 Task: Look for properties with a step-free path to the guest entrance.
Action: Mouse pressed left at (1050, 153)
Screenshot: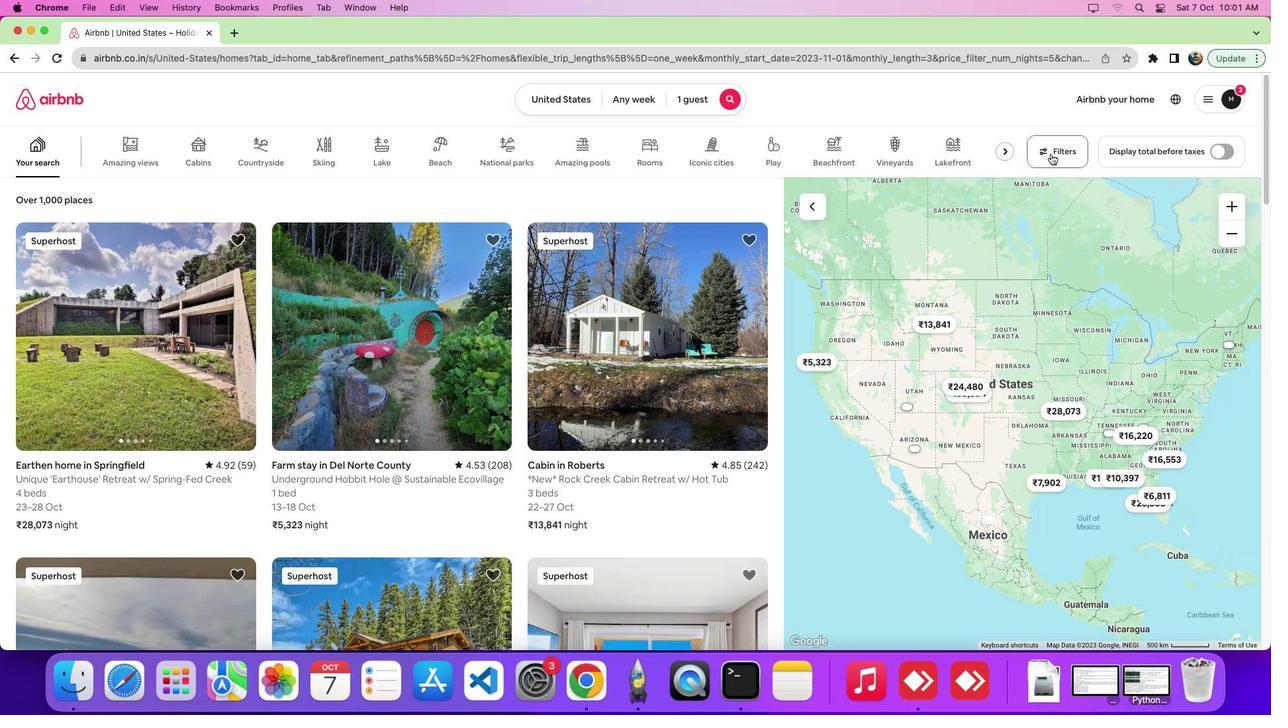 
Action: Mouse pressed left at (1050, 153)
Screenshot: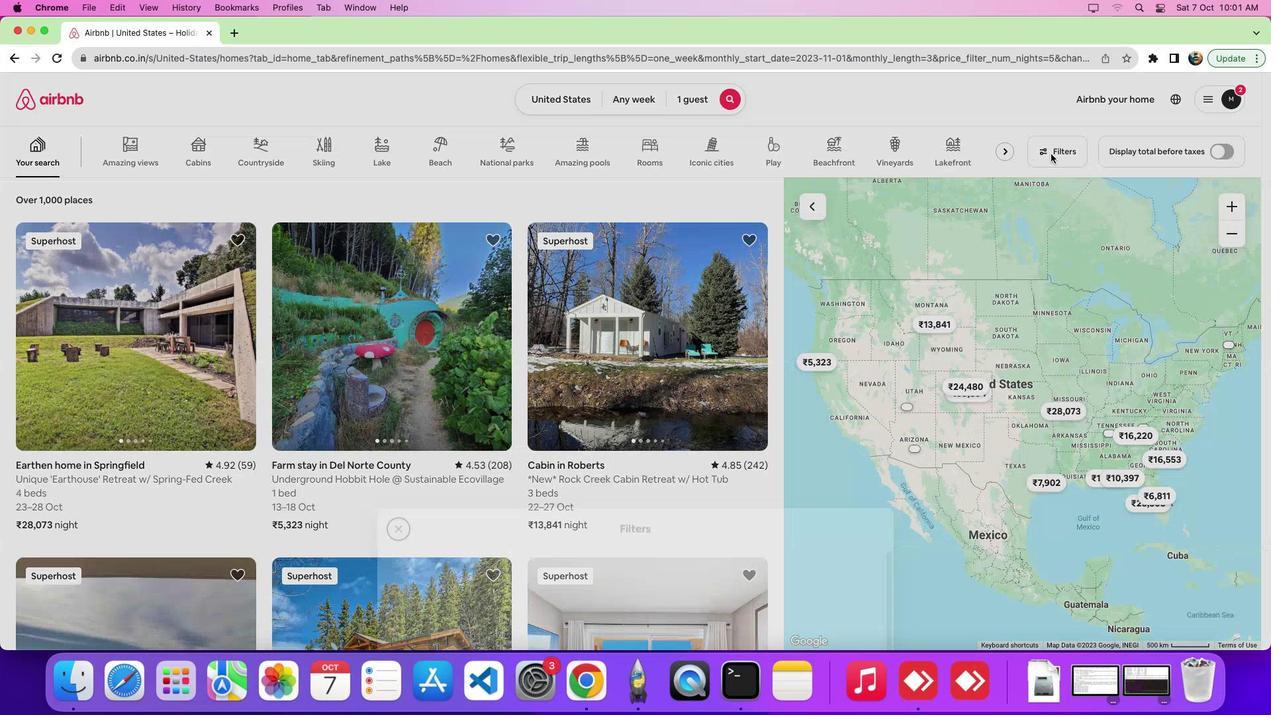 
Action: Mouse moved to (768, 241)
Screenshot: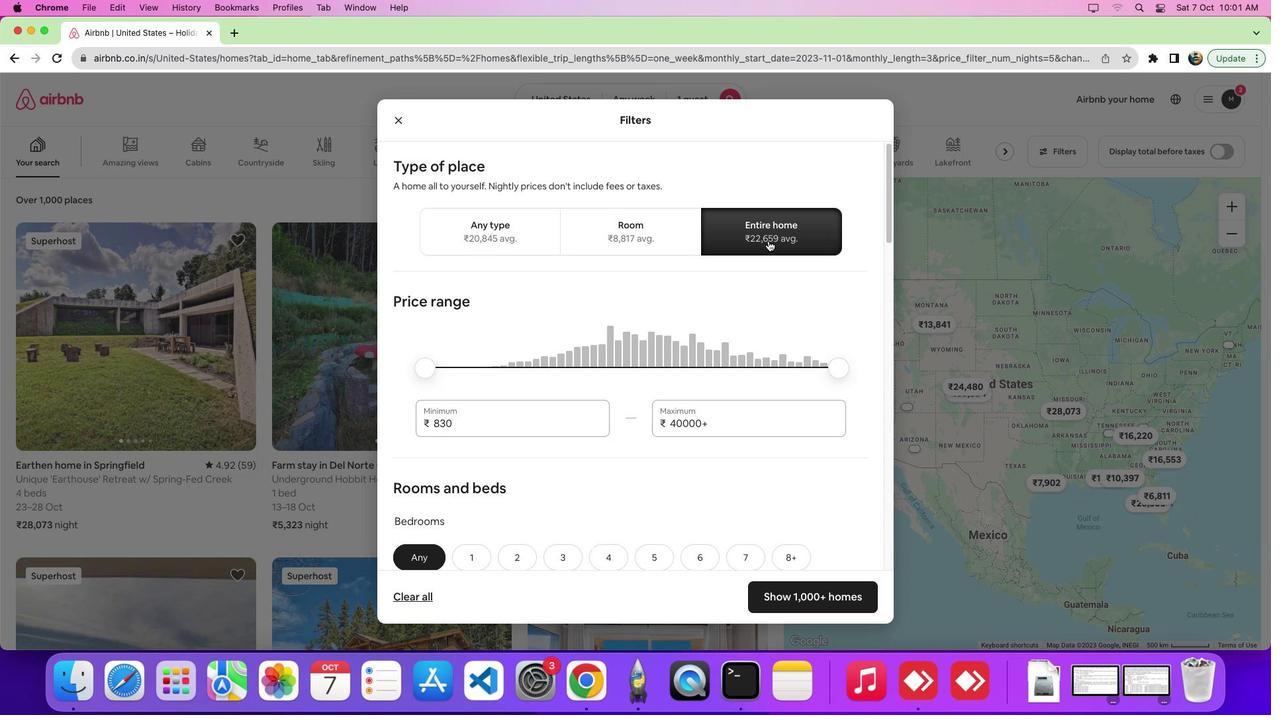 
Action: Mouse pressed left at (768, 241)
Screenshot: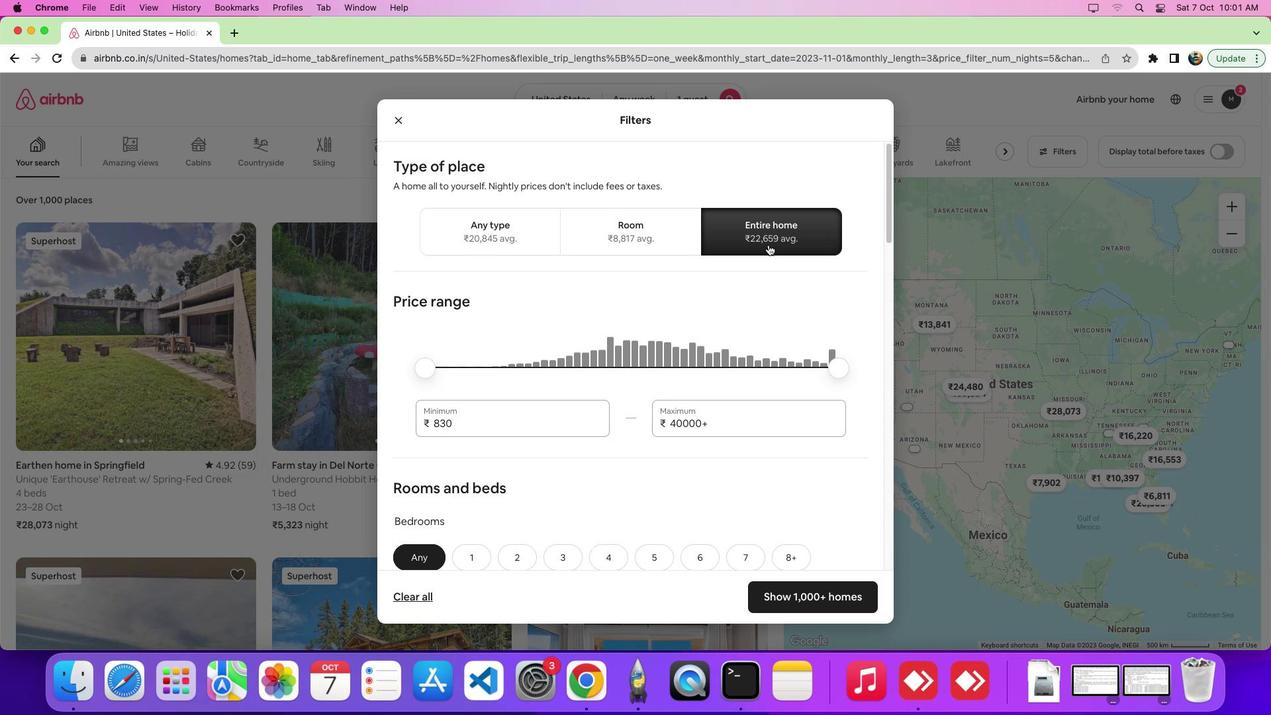 
Action: Mouse moved to (587, 446)
Screenshot: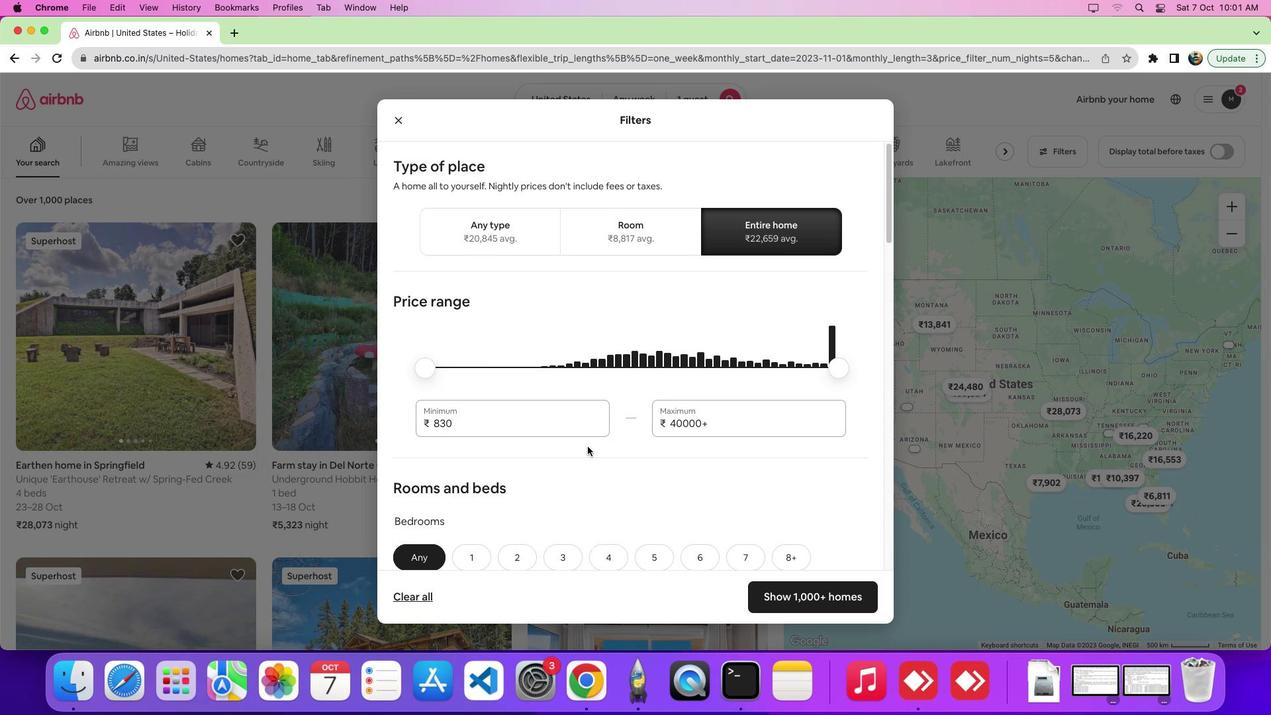 
Action: Mouse scrolled (587, 446) with delta (0, 0)
Screenshot: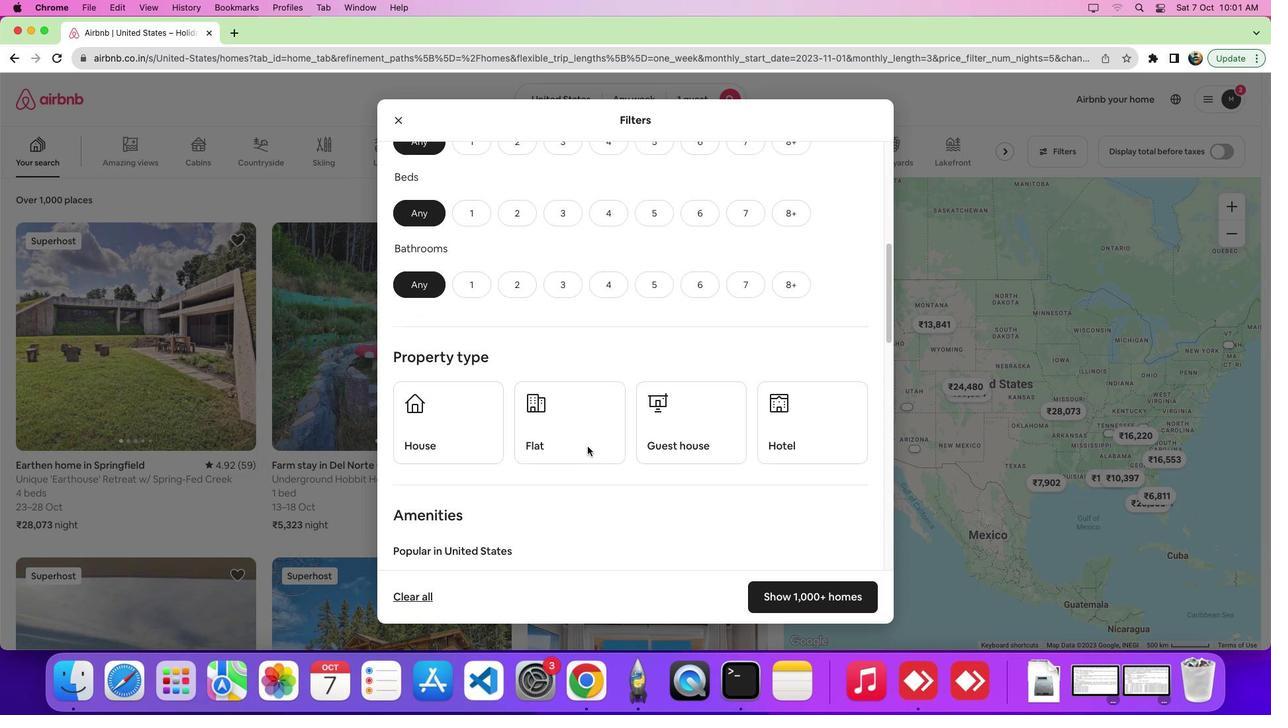 
Action: Mouse scrolled (587, 446) with delta (0, 0)
Screenshot: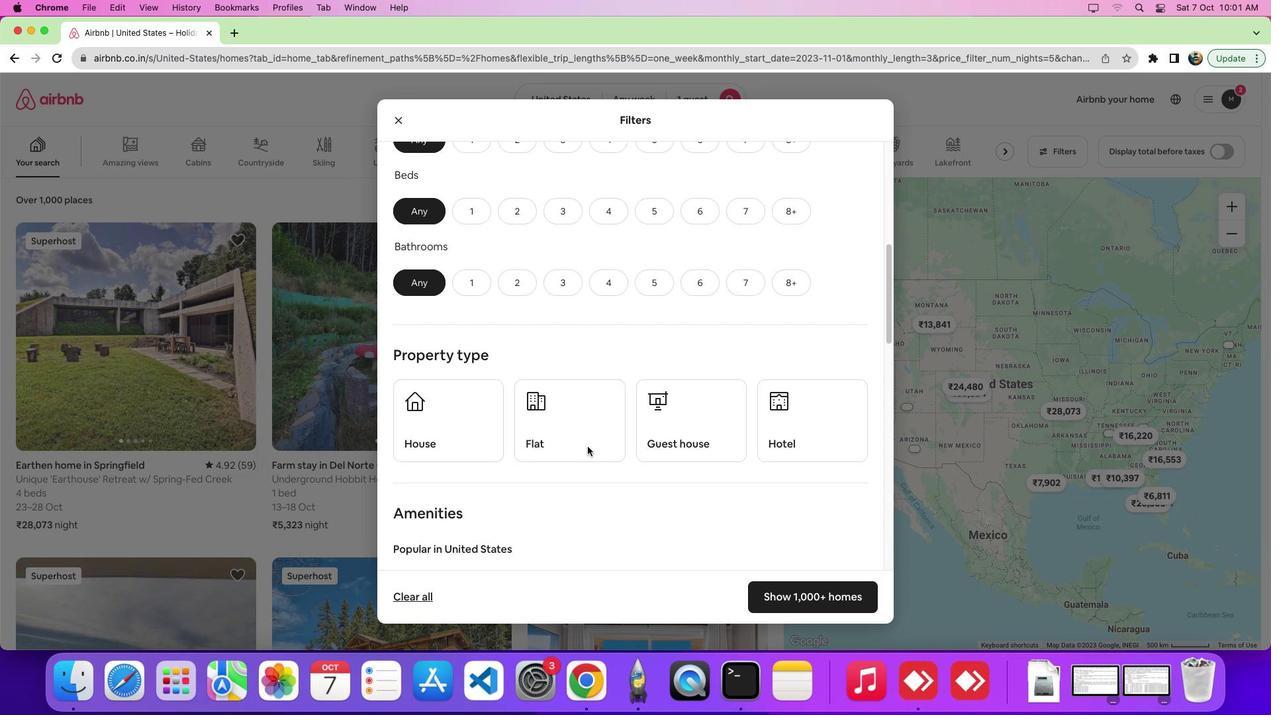 
Action: Mouse scrolled (587, 446) with delta (0, -3)
Screenshot: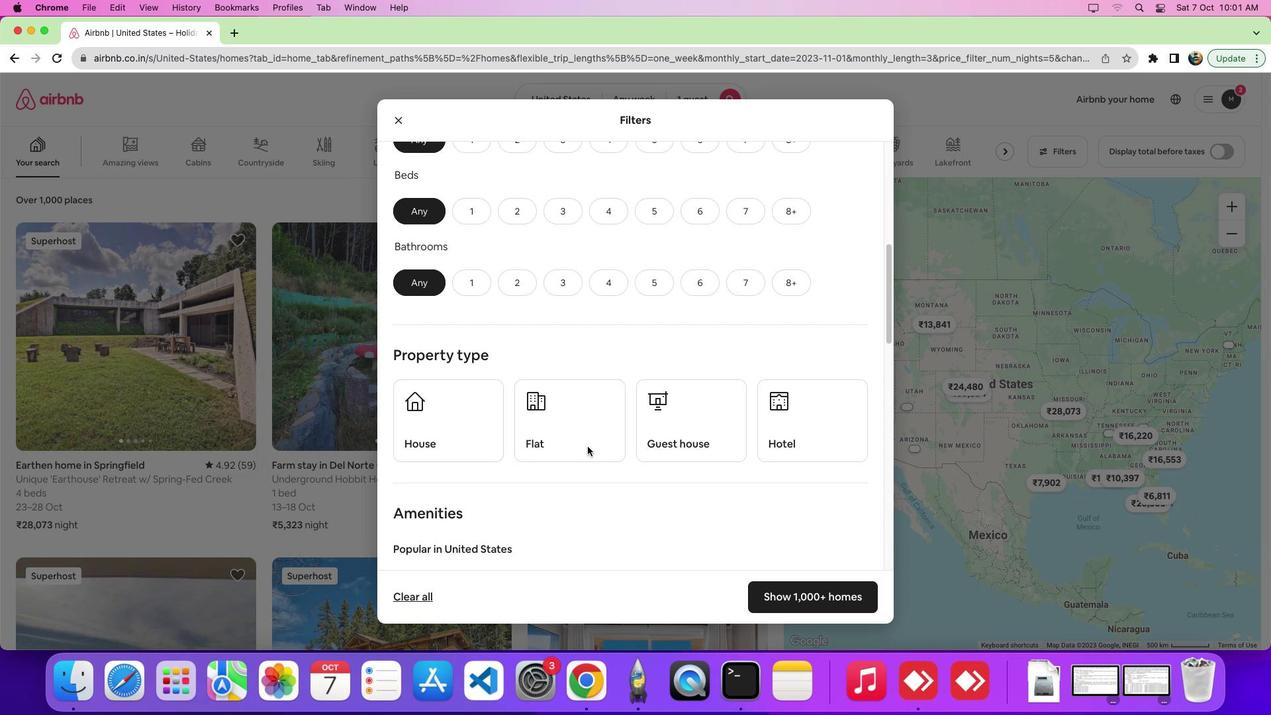 
Action: Mouse scrolled (587, 446) with delta (0, -5)
Screenshot: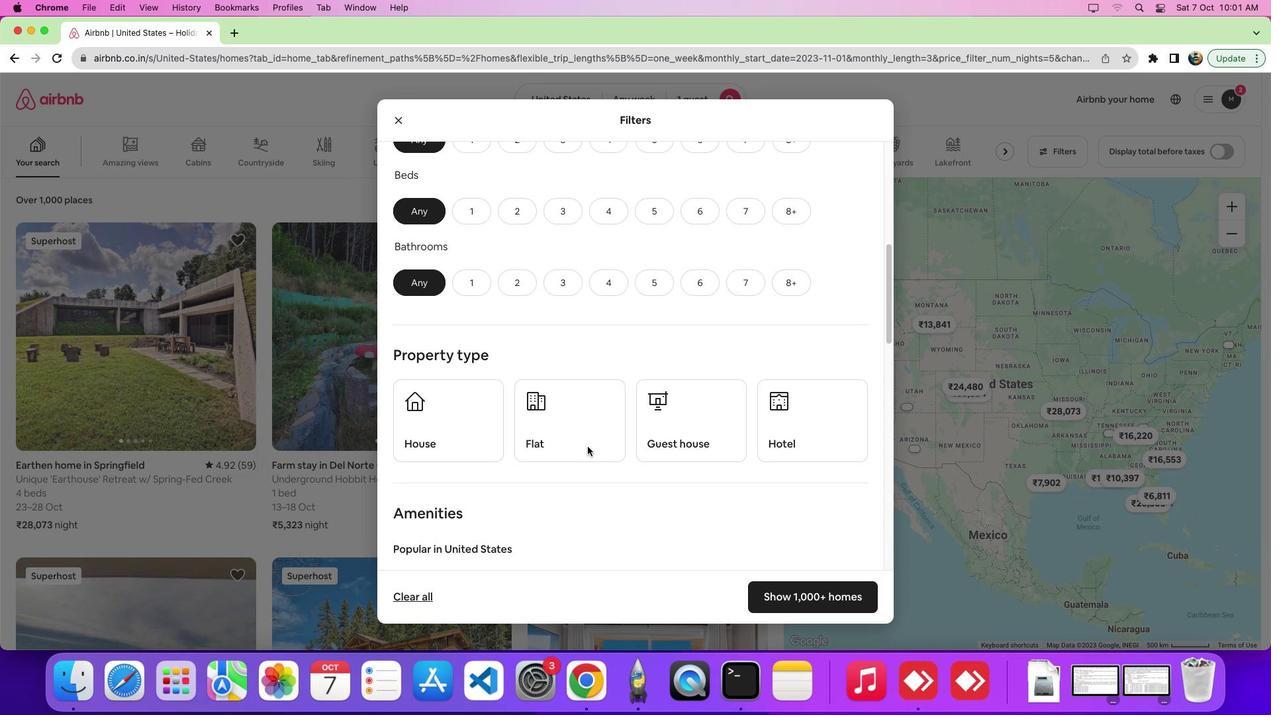
Action: Mouse scrolled (587, 446) with delta (0, 0)
Screenshot: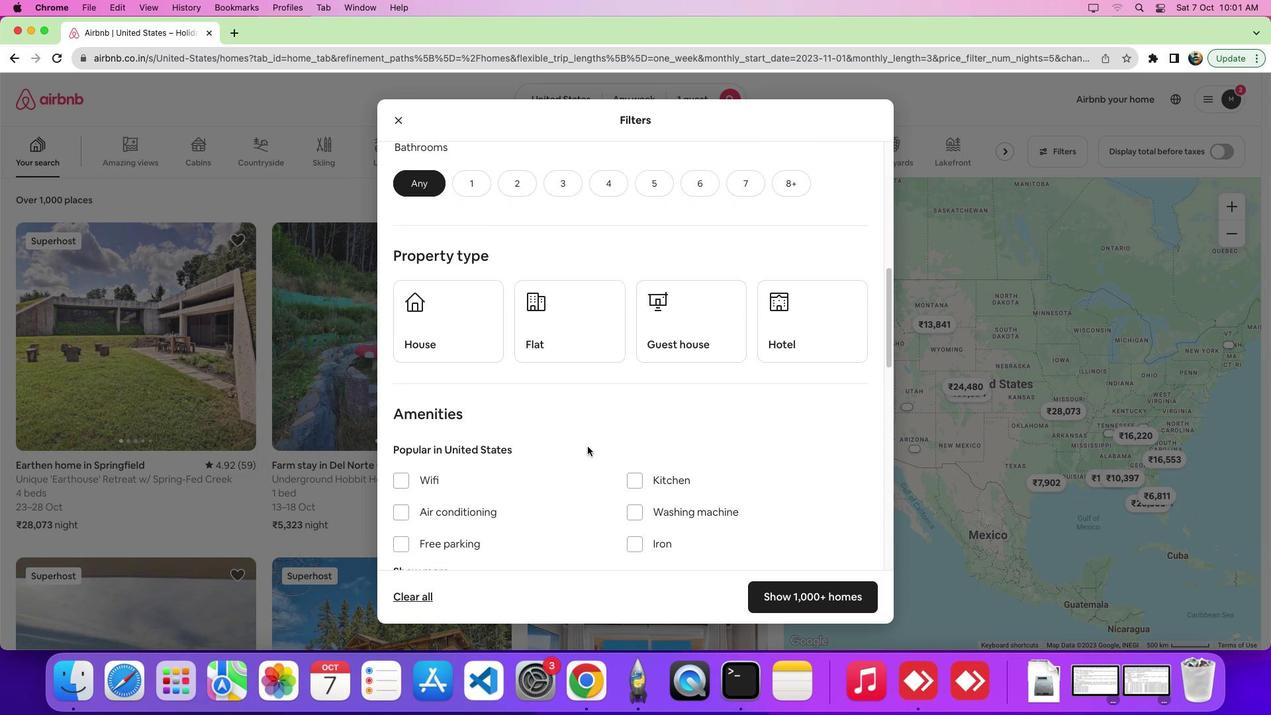 
Action: Mouse scrolled (587, 446) with delta (0, 0)
Screenshot: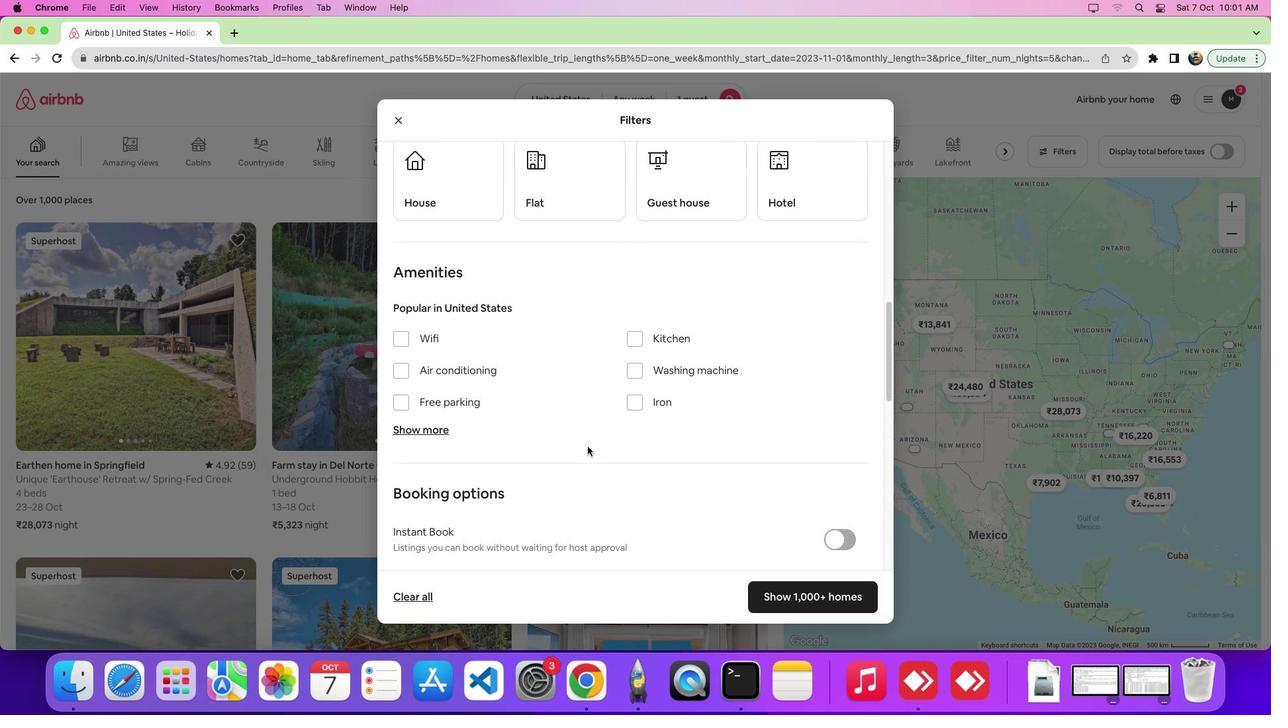 
Action: Mouse scrolled (587, 446) with delta (0, -1)
Screenshot: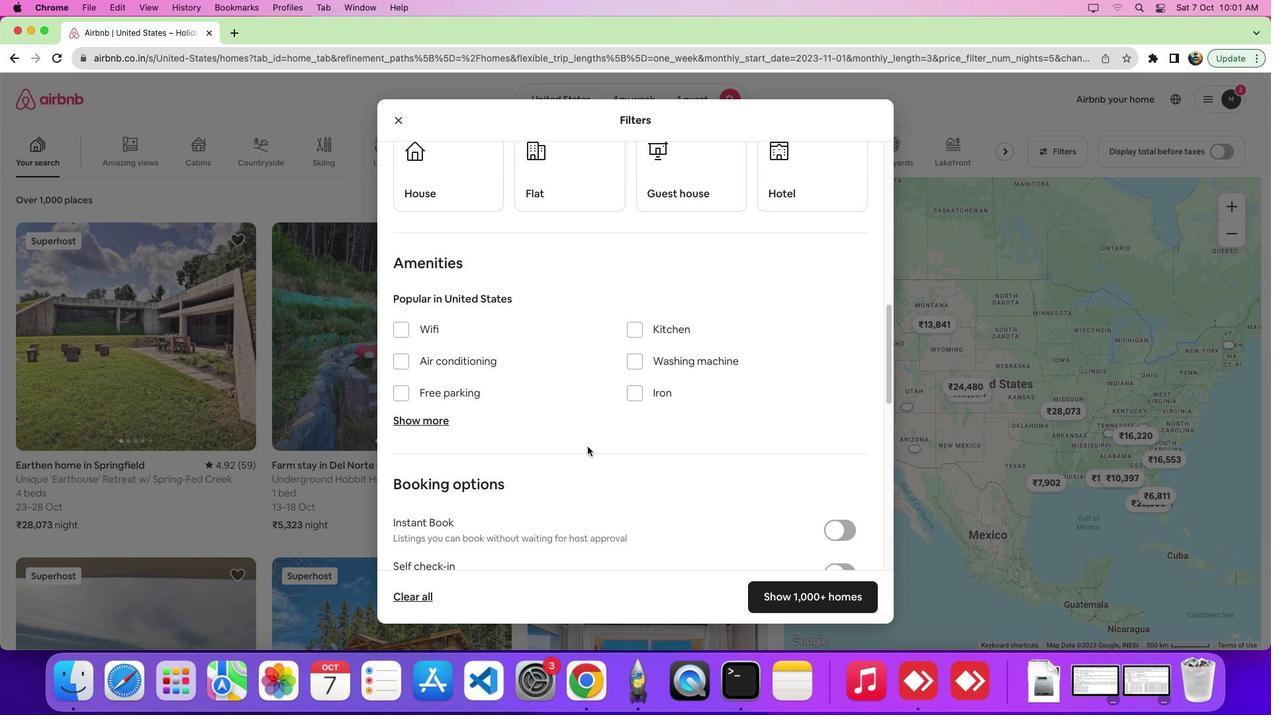 
Action: Mouse scrolled (587, 446) with delta (0, -3)
Screenshot: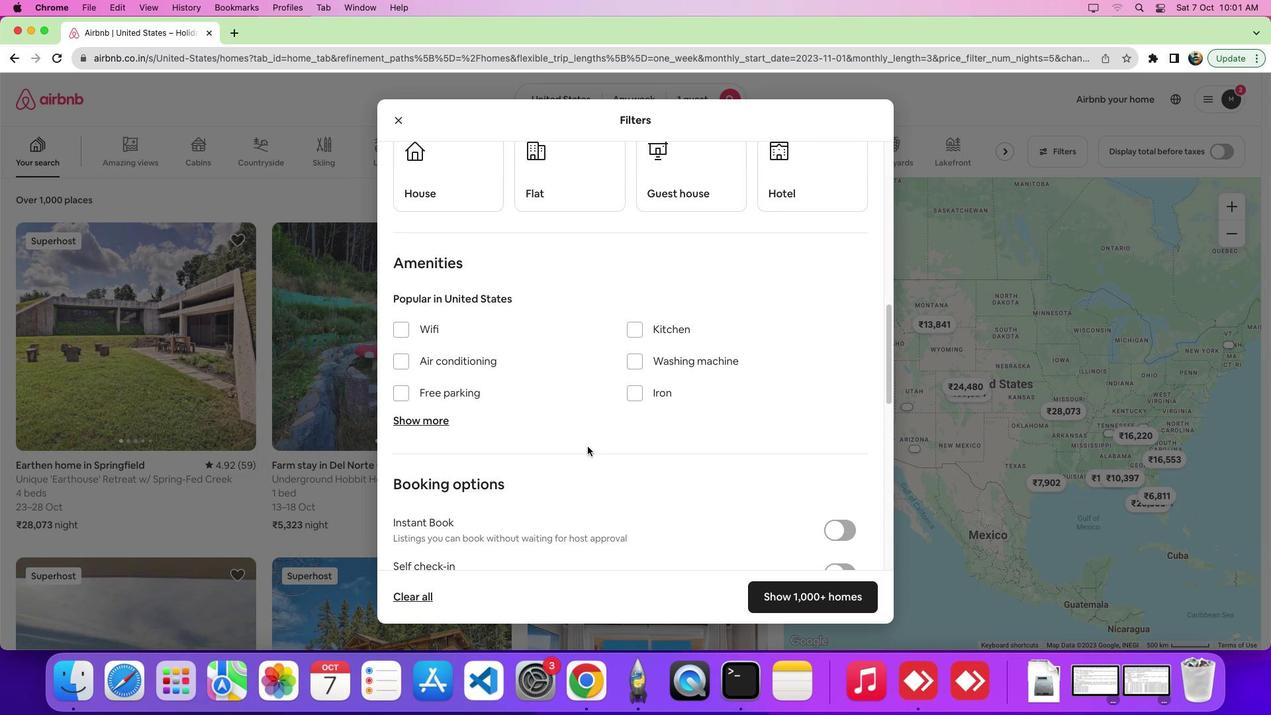 
Action: Mouse scrolled (587, 446) with delta (0, 0)
Screenshot: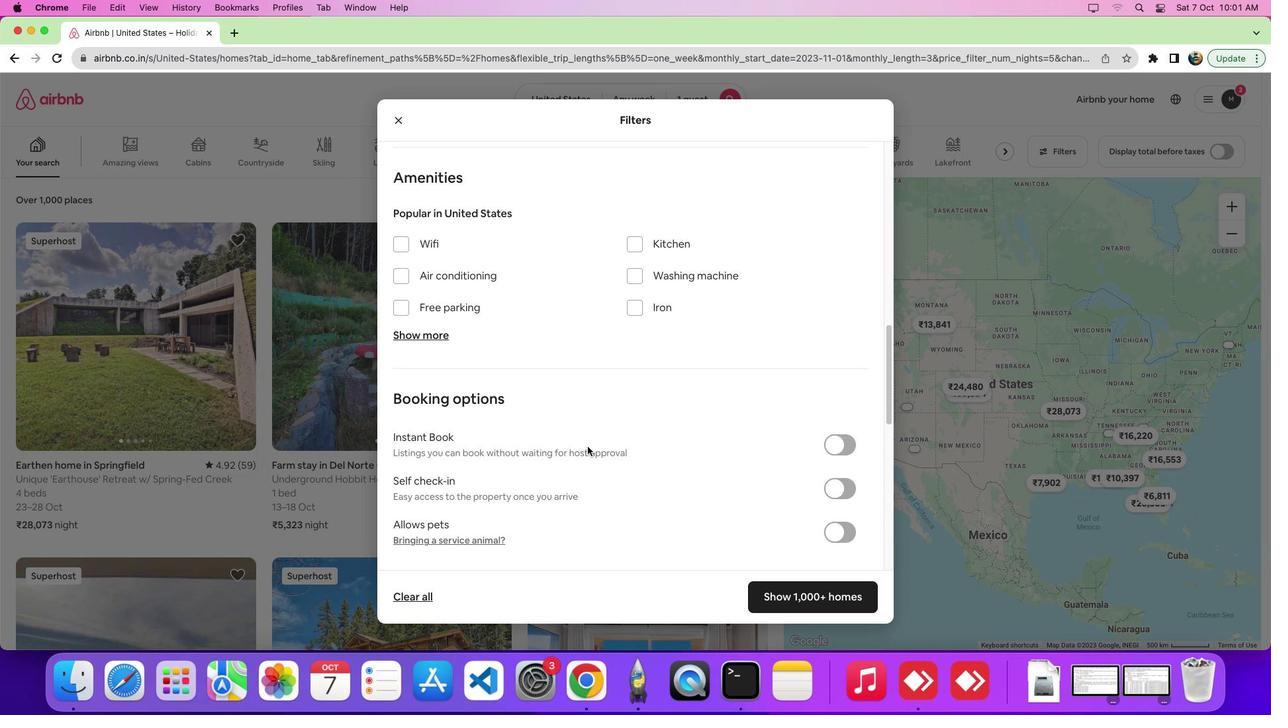 
Action: Mouse scrolled (587, 446) with delta (0, 0)
Screenshot: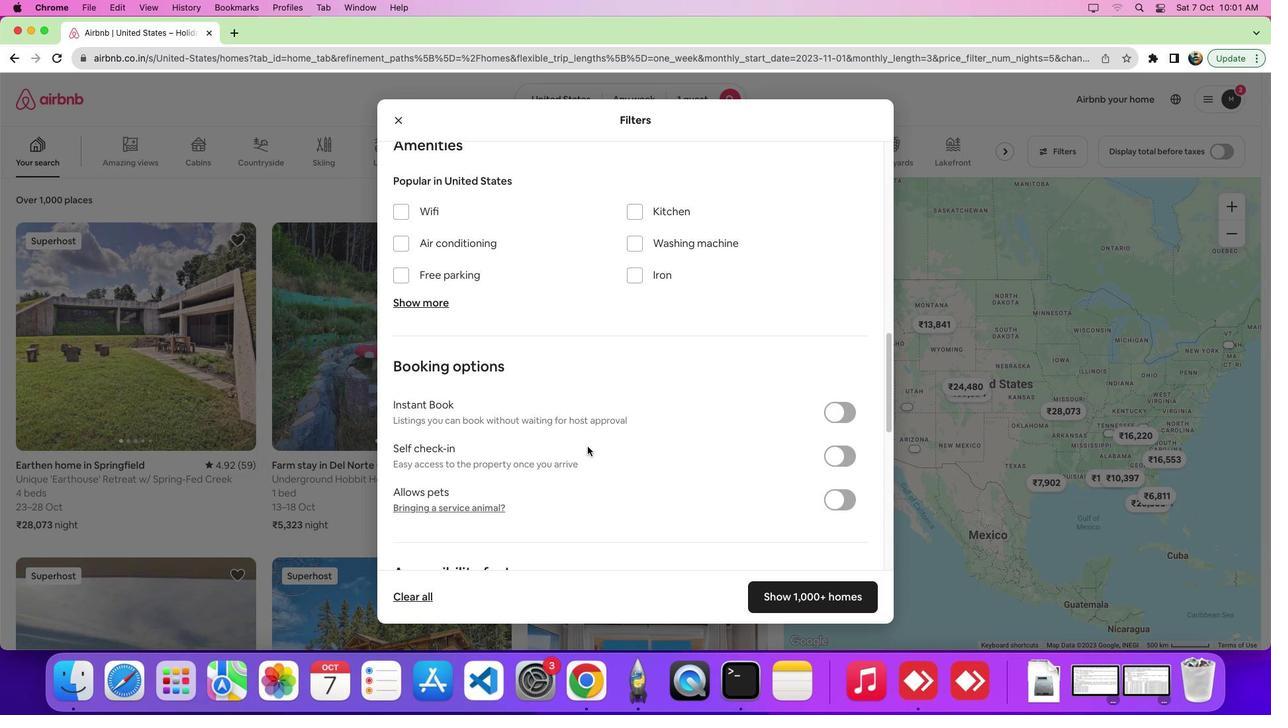 
Action: Mouse scrolled (587, 446) with delta (0, -1)
Screenshot: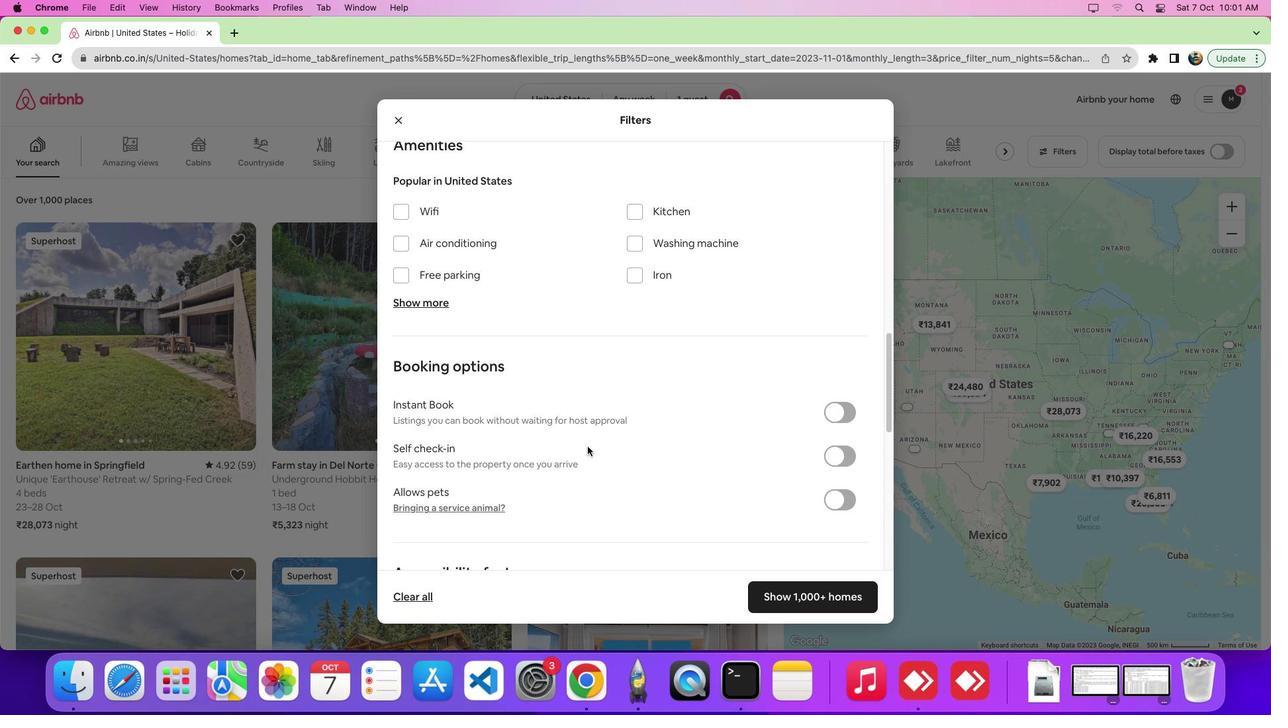 
Action: Mouse scrolled (587, 446) with delta (0, 0)
Screenshot: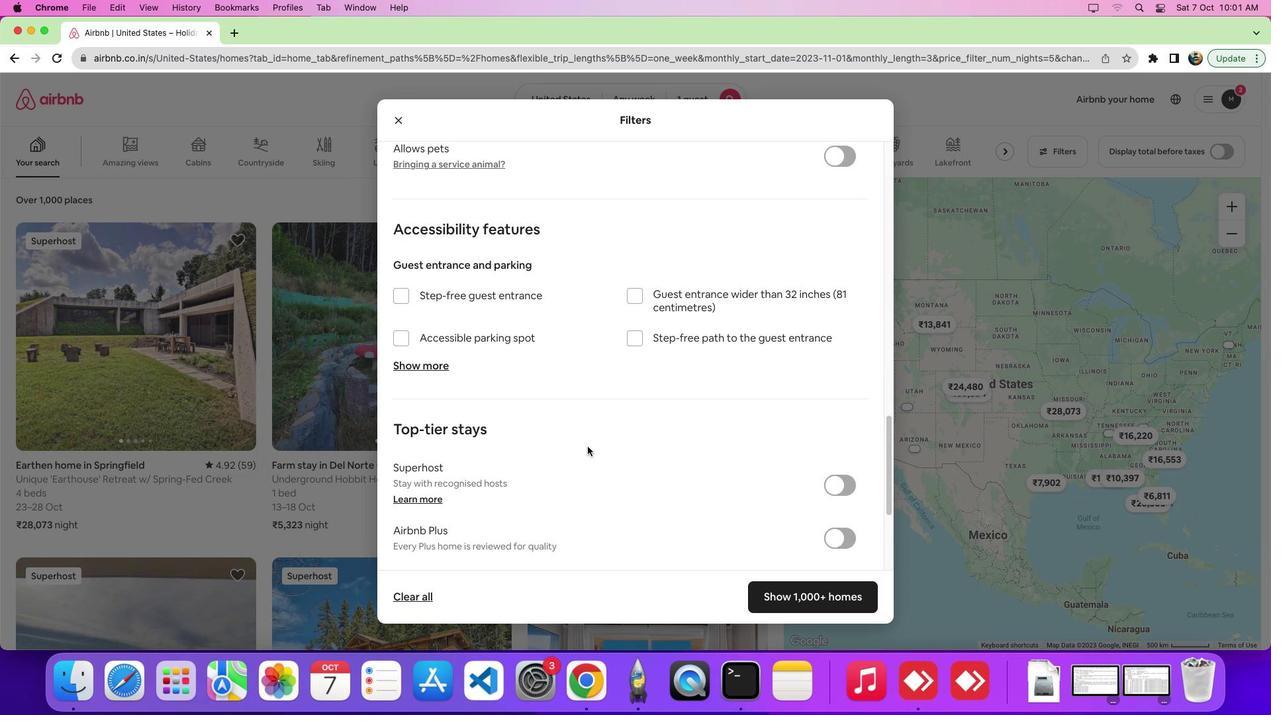 
Action: Mouse scrolled (587, 446) with delta (0, 0)
Screenshot: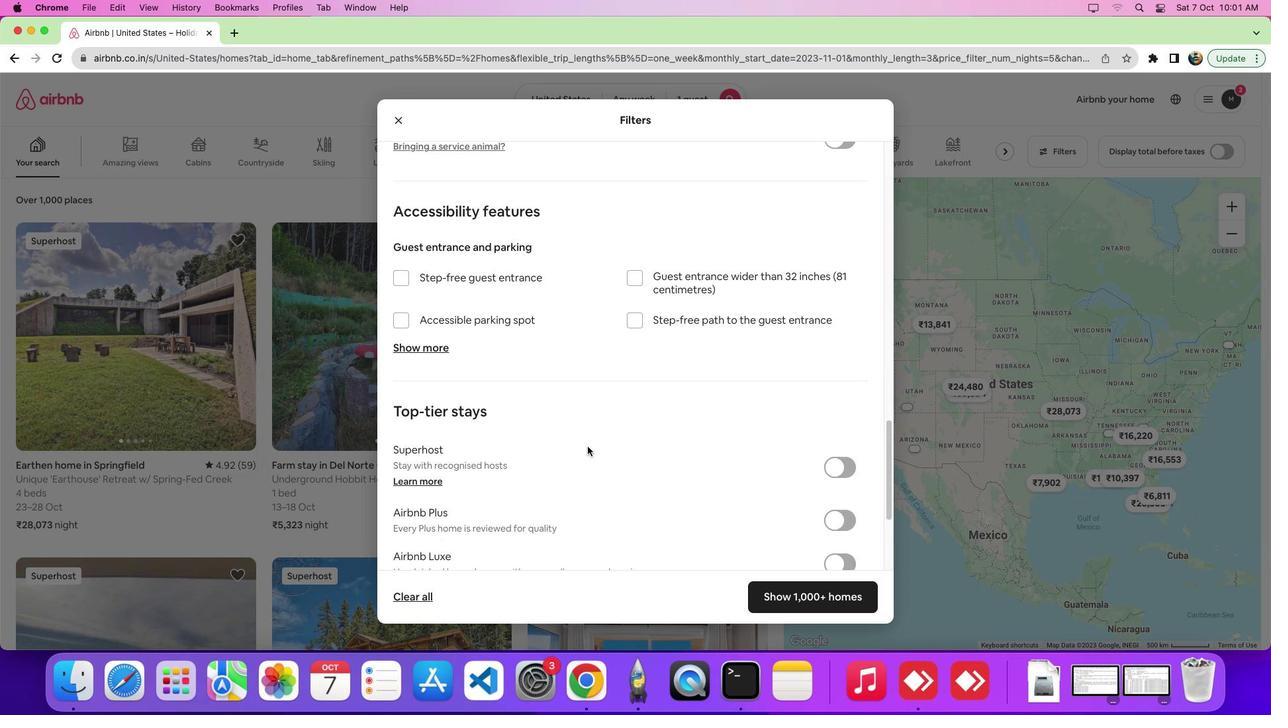 
Action: Mouse scrolled (587, 446) with delta (0, -2)
Screenshot: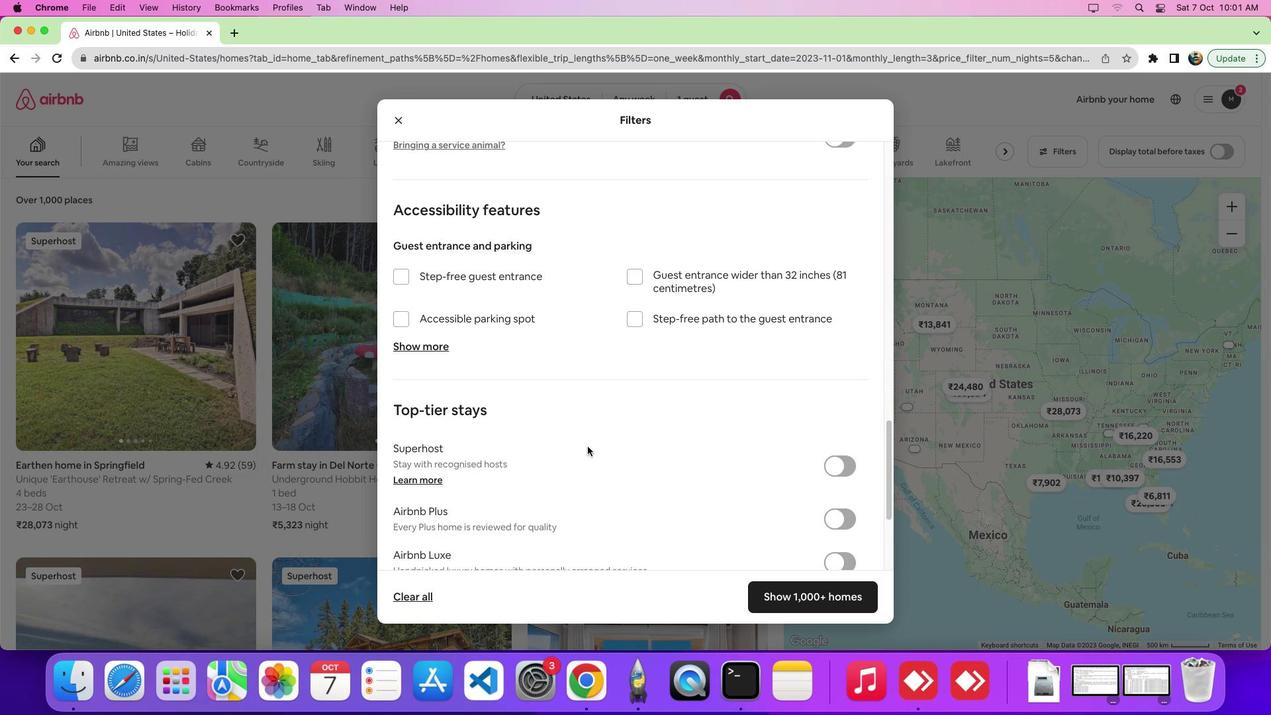 
Action: Mouse scrolled (587, 446) with delta (0, -4)
Screenshot: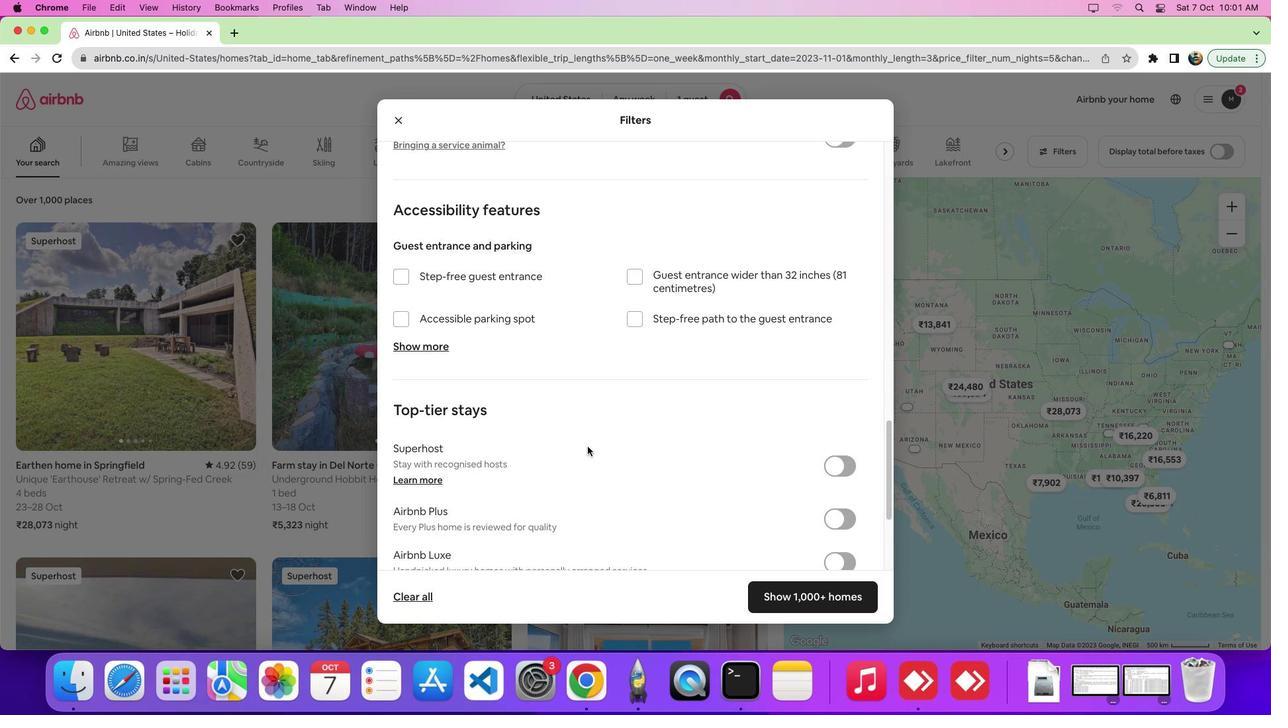 
Action: Mouse scrolled (587, 446) with delta (0, 0)
Screenshot: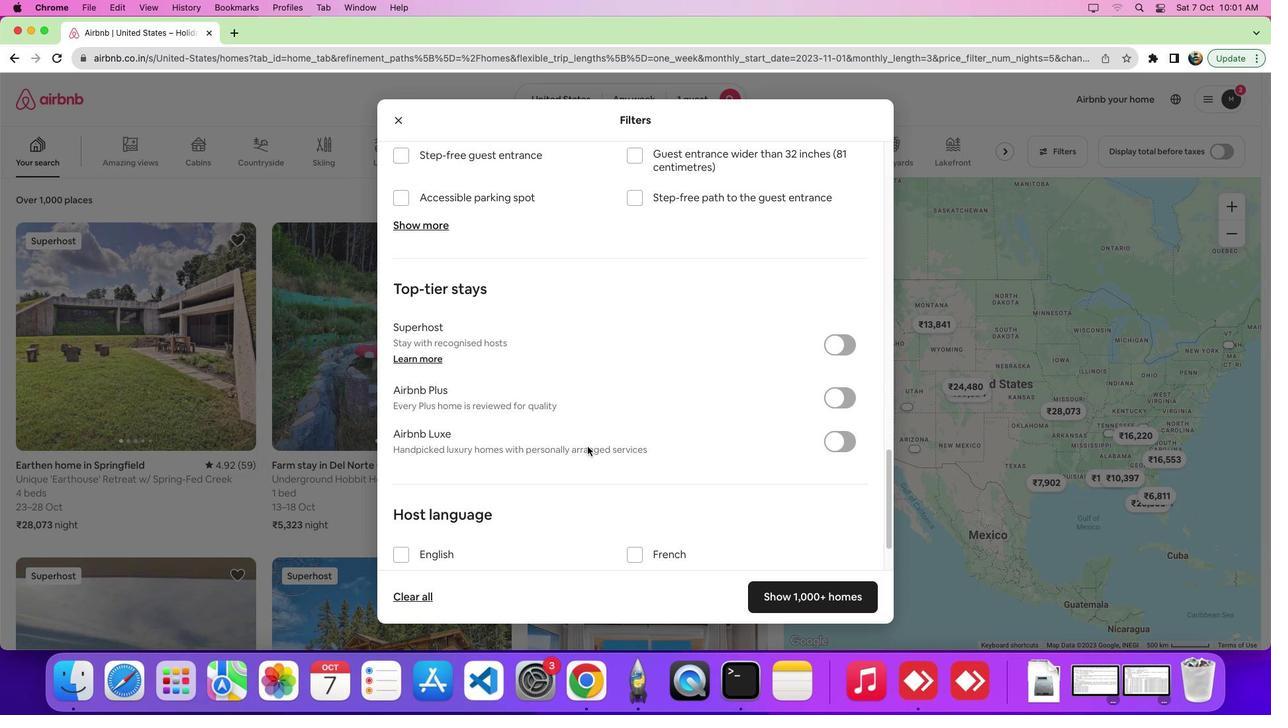 
Action: Mouse scrolled (587, 446) with delta (0, 0)
Screenshot: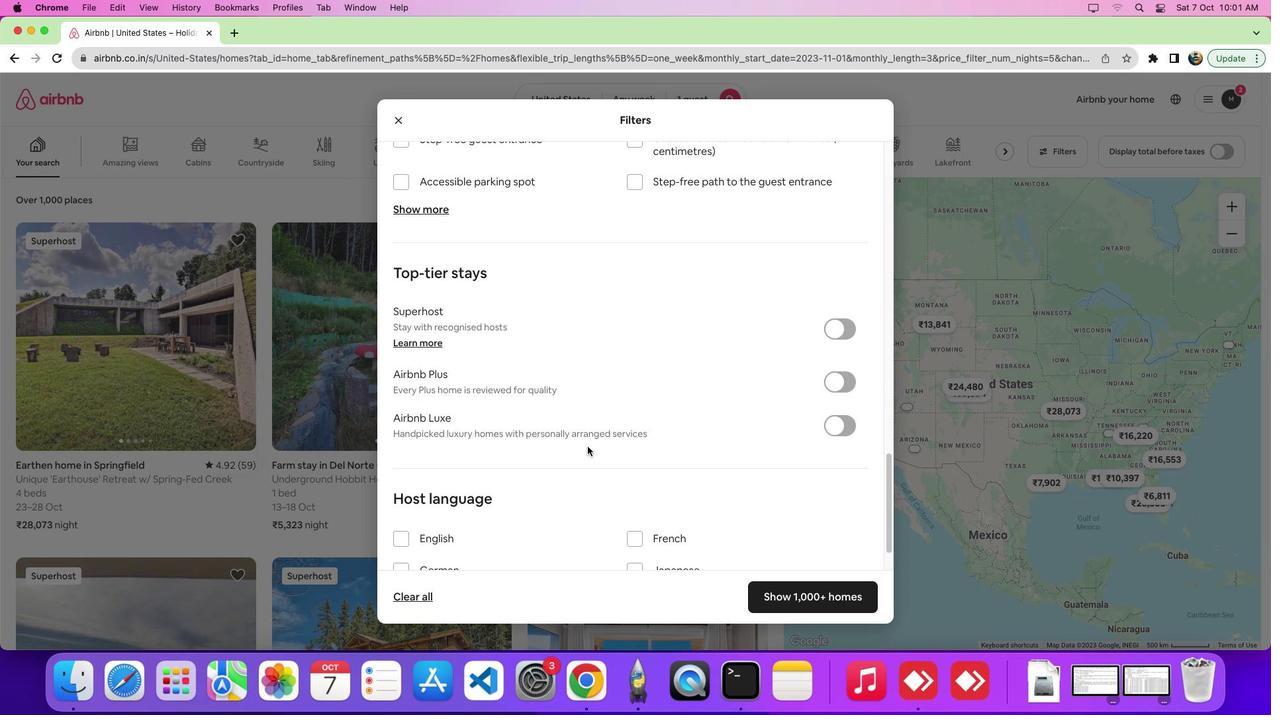 
Action: Mouse scrolled (587, 446) with delta (0, -1)
Screenshot: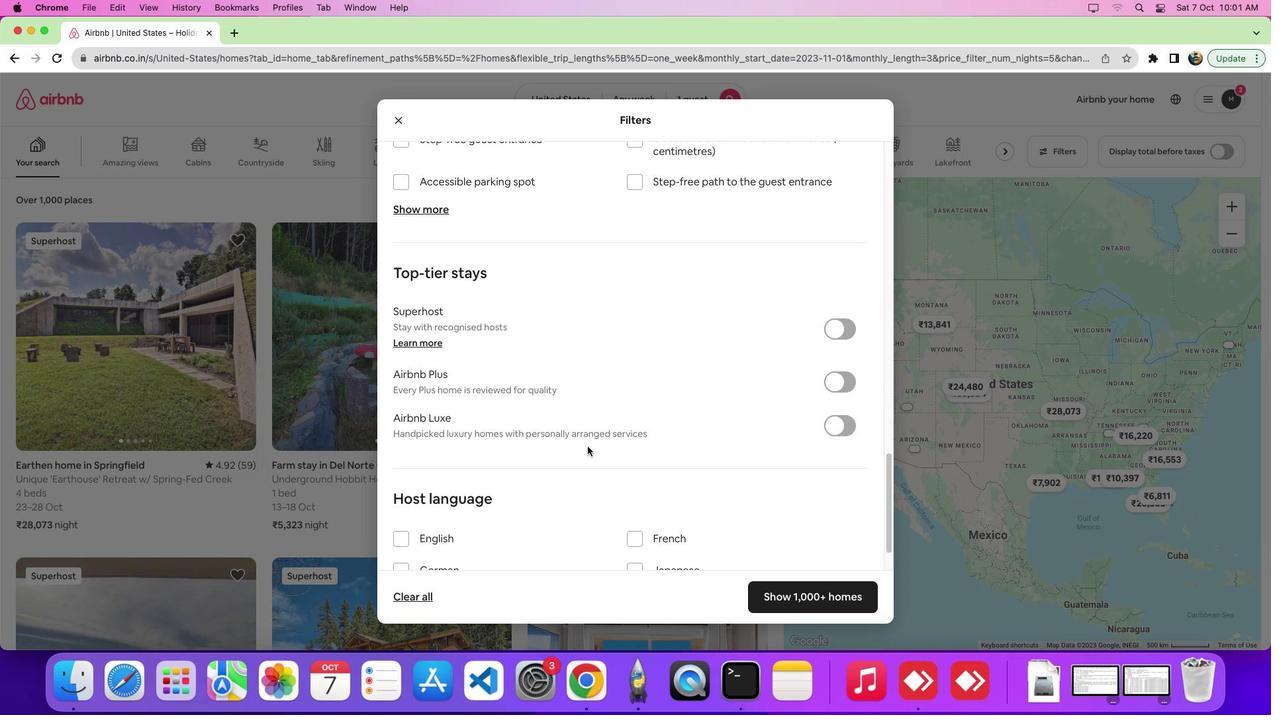 
Action: Mouse scrolled (587, 446) with delta (0, 0)
Screenshot: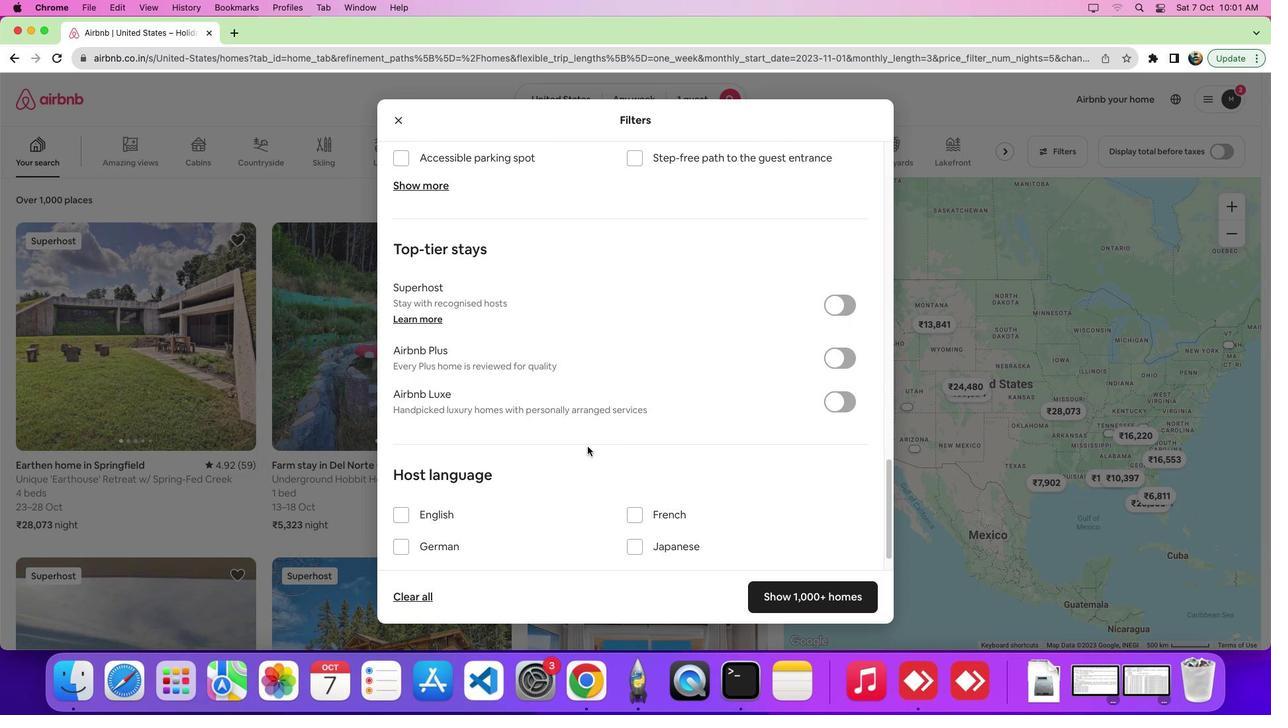 
Action: Mouse scrolled (587, 446) with delta (0, 0)
Screenshot: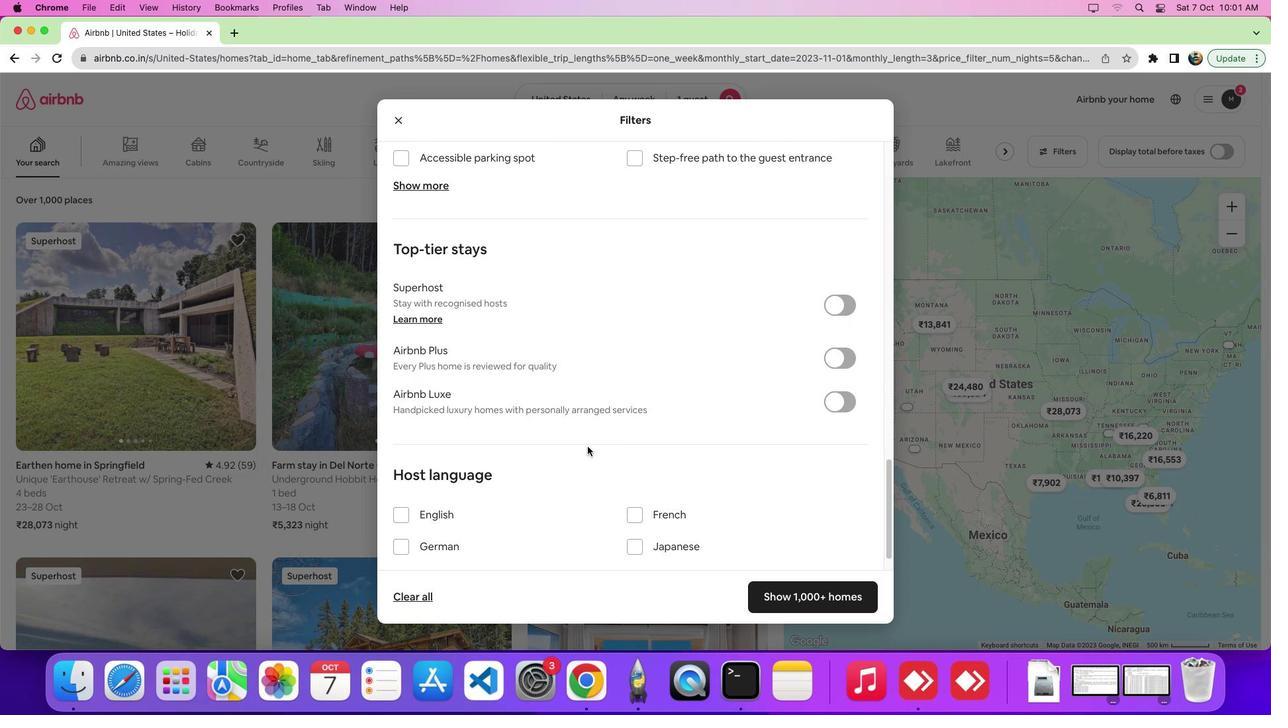 
Action: Mouse scrolled (587, 446) with delta (0, 0)
Screenshot: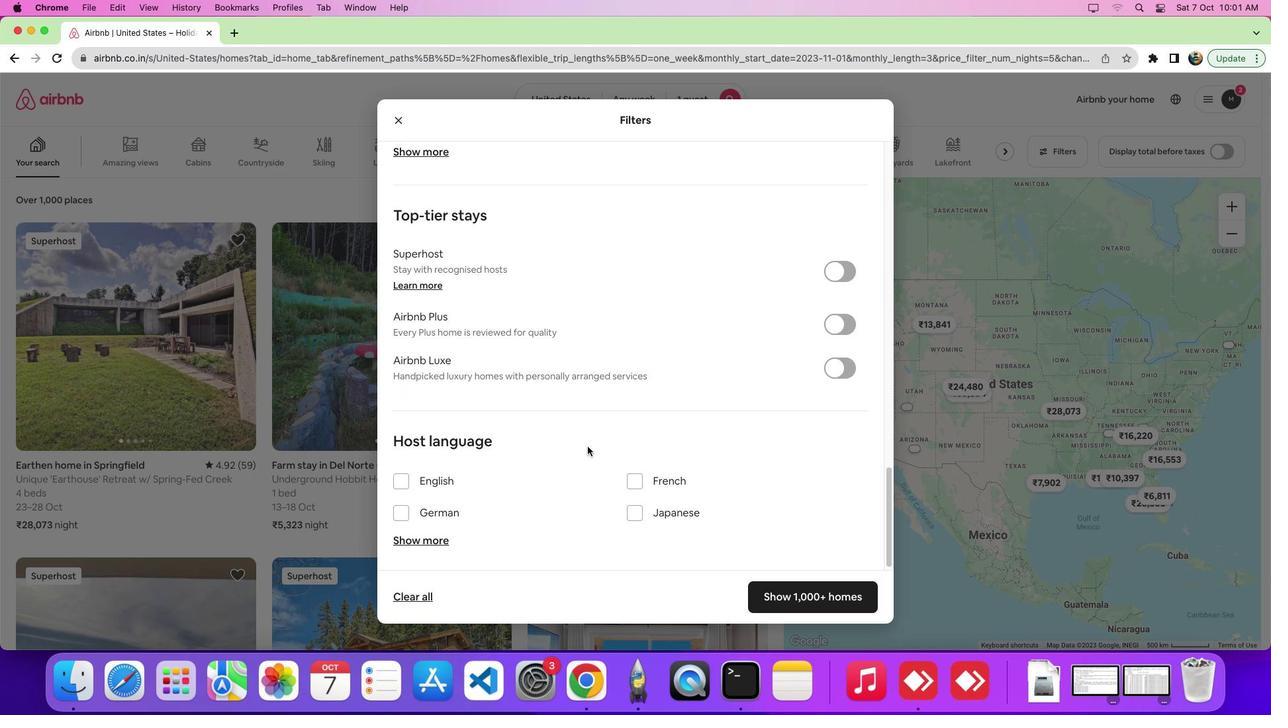 
Action: Mouse scrolled (587, 446) with delta (0, 0)
Screenshot: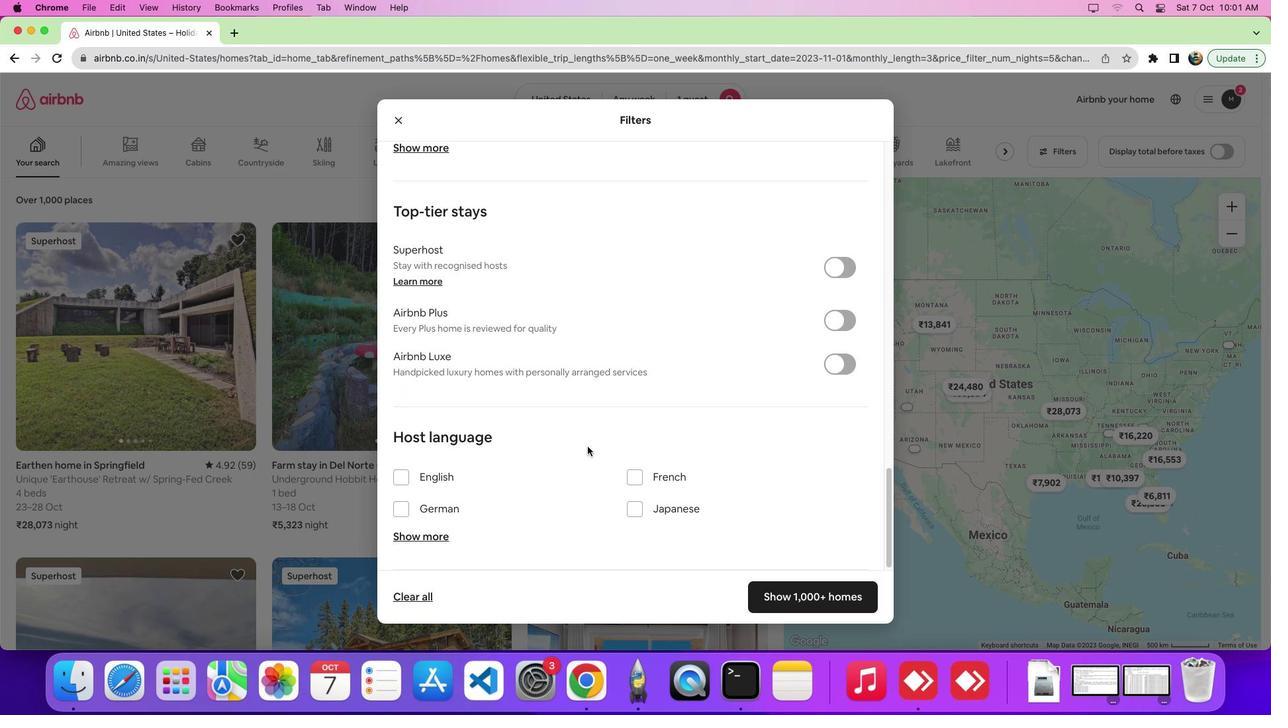
Action: Mouse scrolled (587, 446) with delta (0, -1)
Screenshot: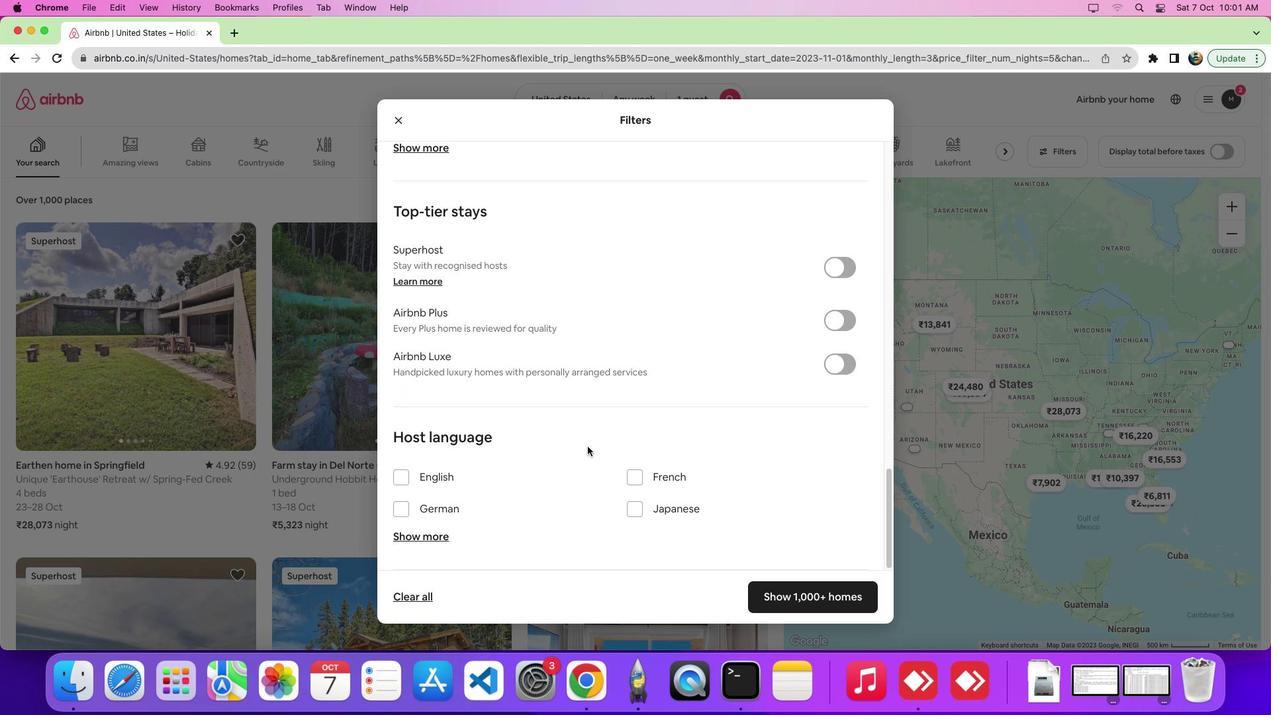 
Action: Mouse scrolled (587, 446) with delta (0, 0)
Screenshot: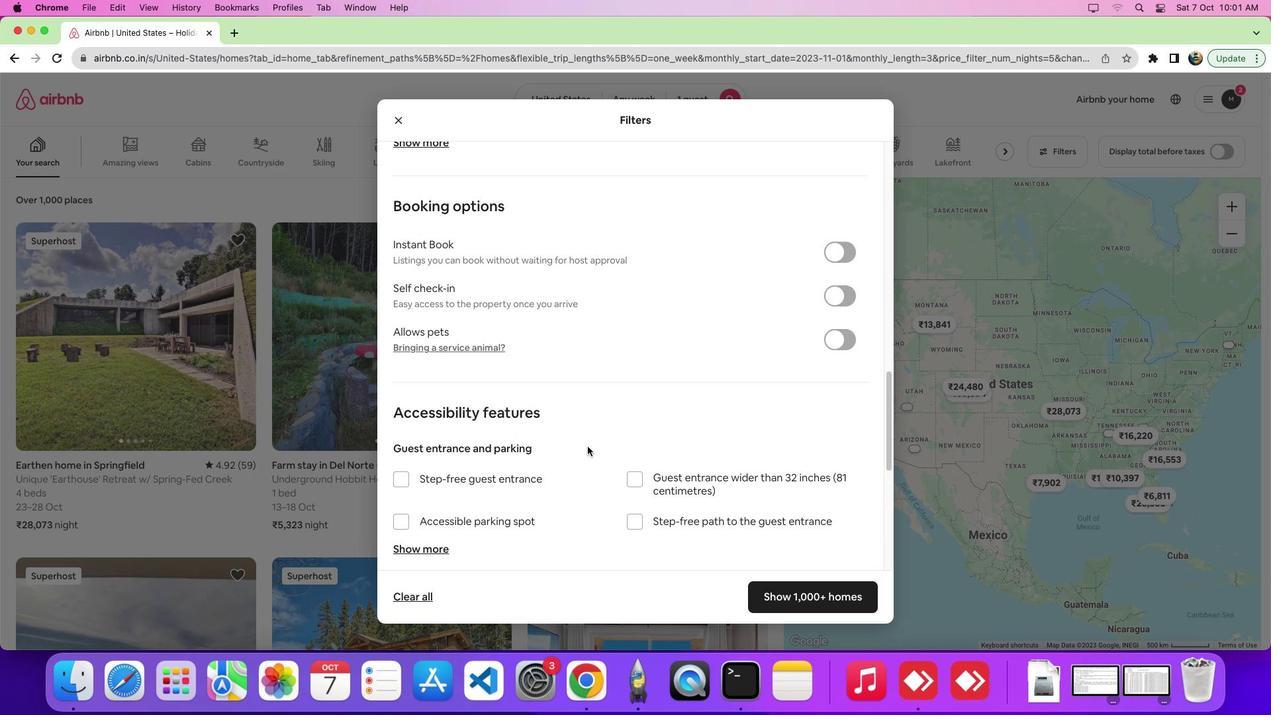 
Action: Mouse scrolled (587, 446) with delta (0, 0)
Screenshot: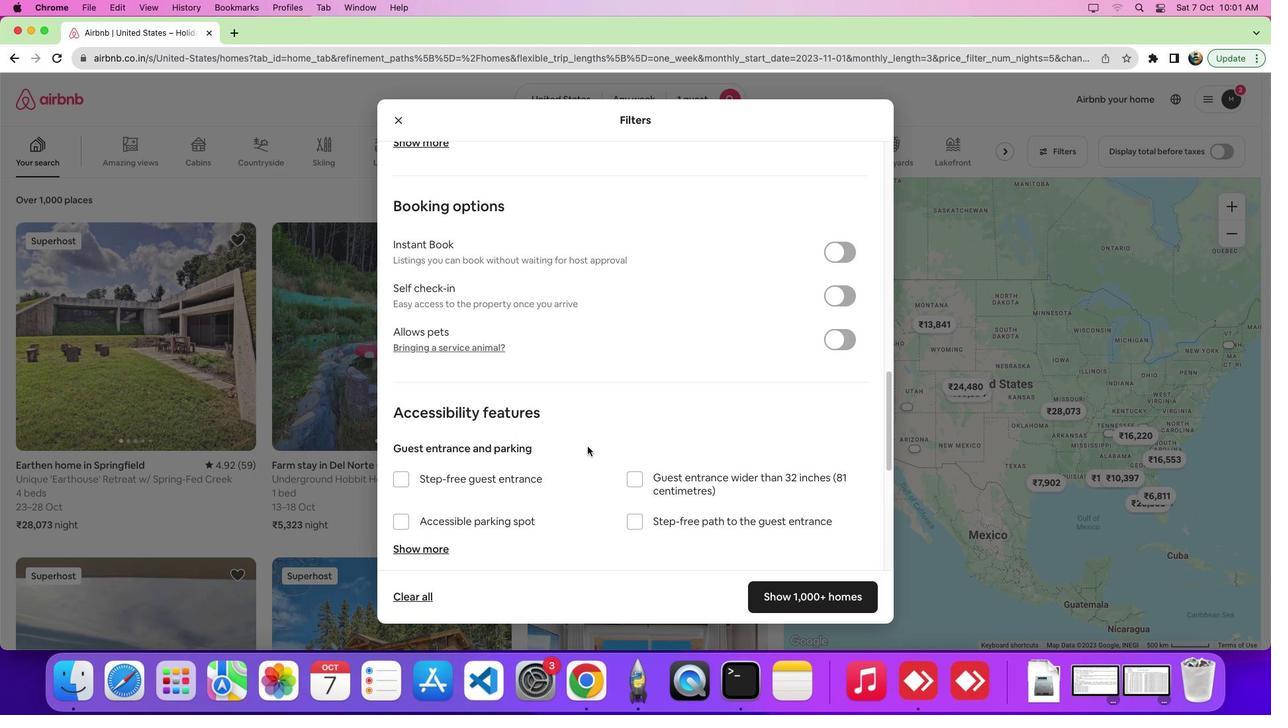 
Action: Mouse scrolled (587, 446) with delta (0, 3)
Screenshot: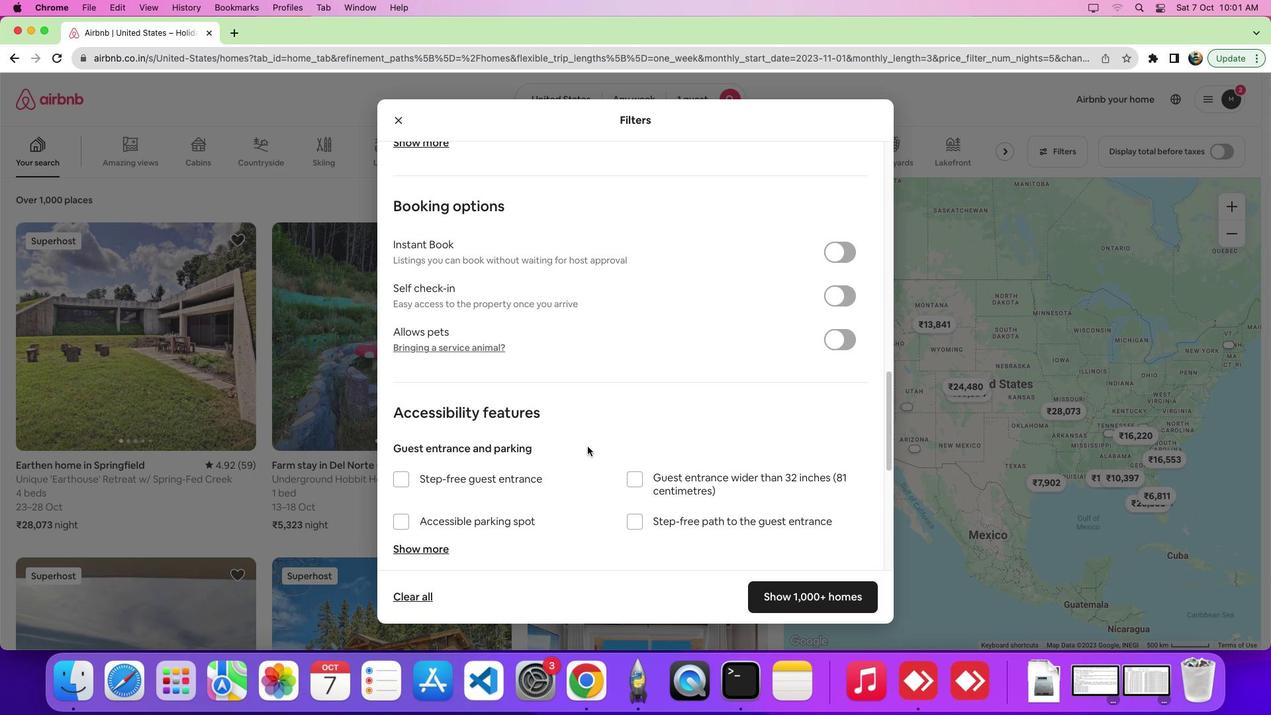
Action: Mouse scrolled (587, 446) with delta (0, 5)
Screenshot: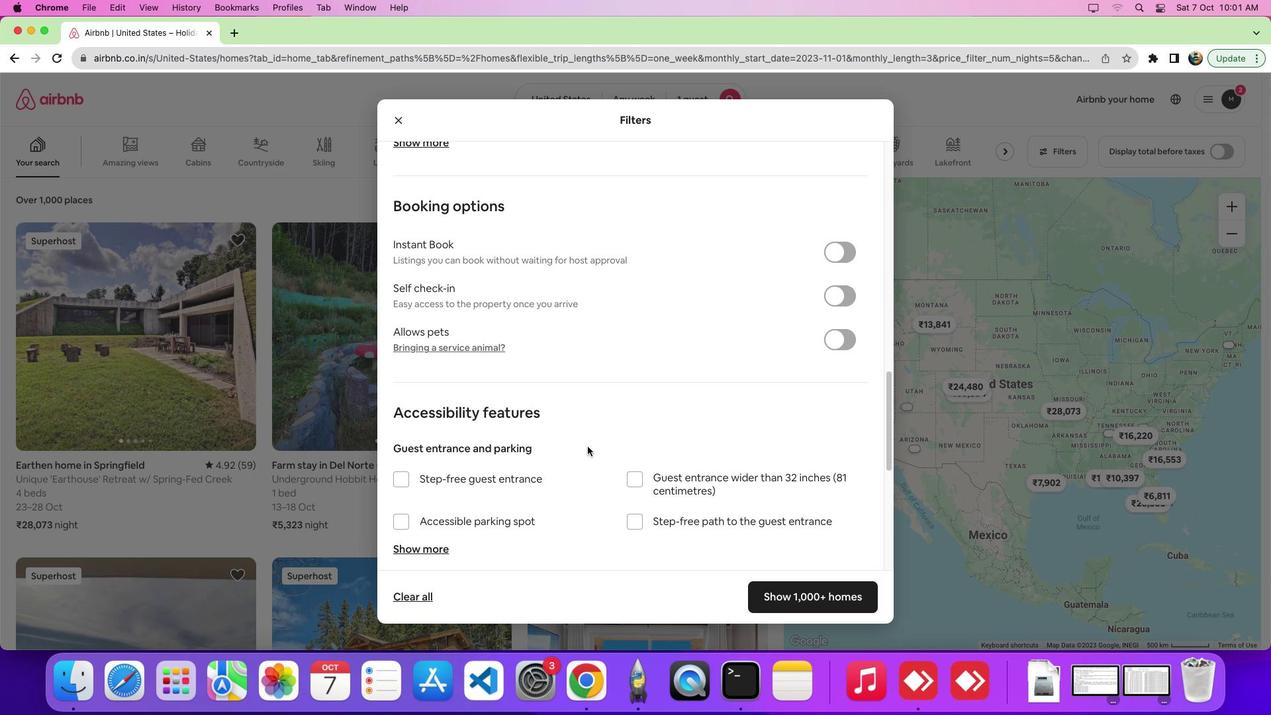 
Action: Mouse scrolled (587, 446) with delta (0, 0)
Screenshot: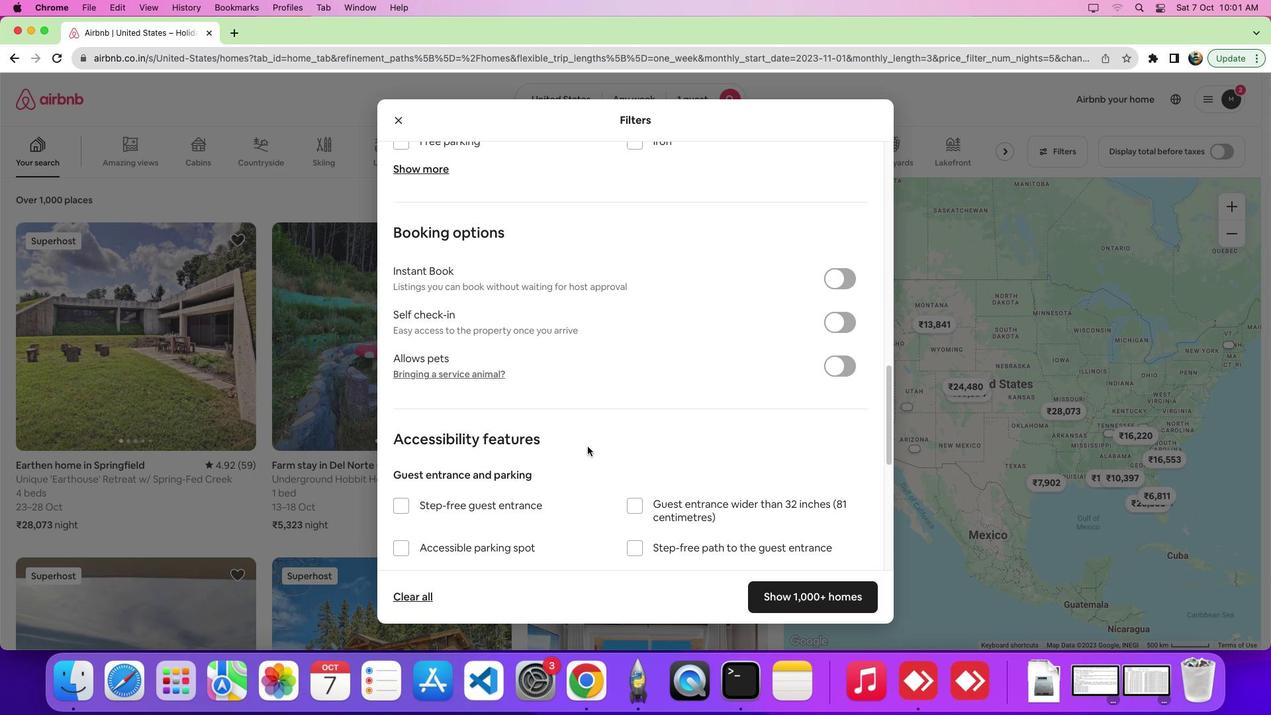 
Action: Mouse scrolled (587, 446) with delta (0, 0)
Screenshot: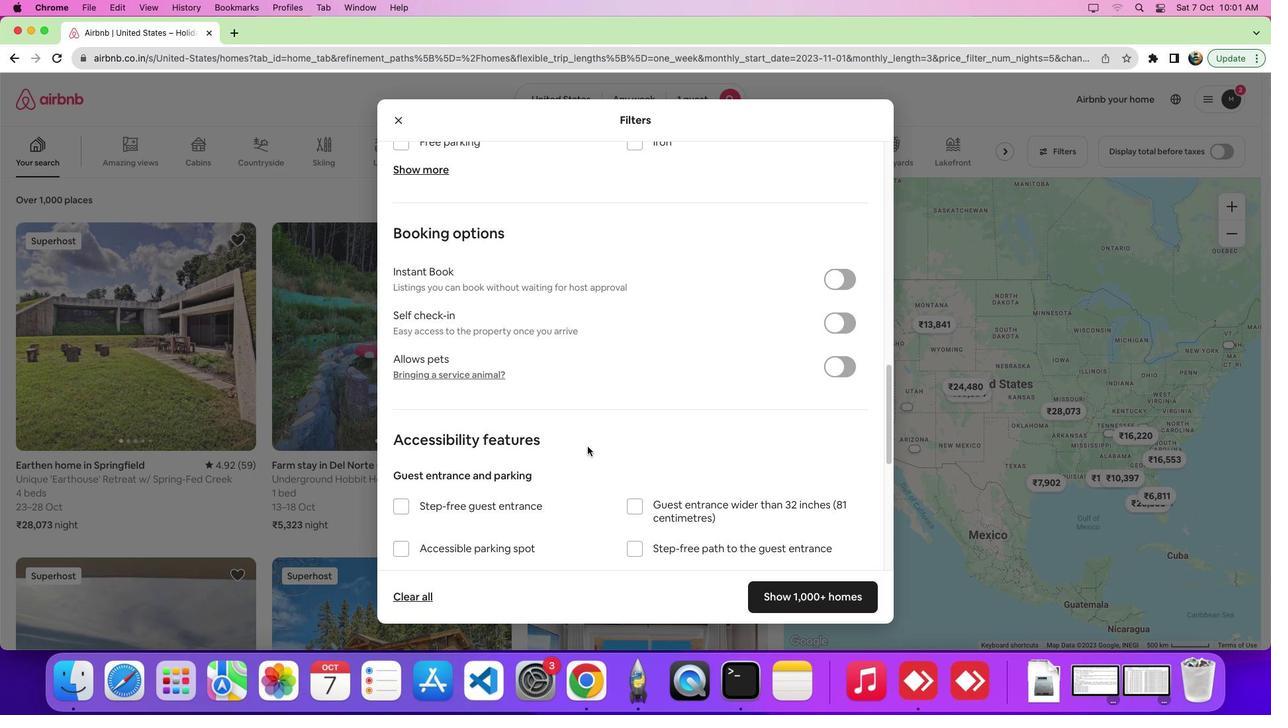 
Action: Mouse moved to (603, 407)
Screenshot: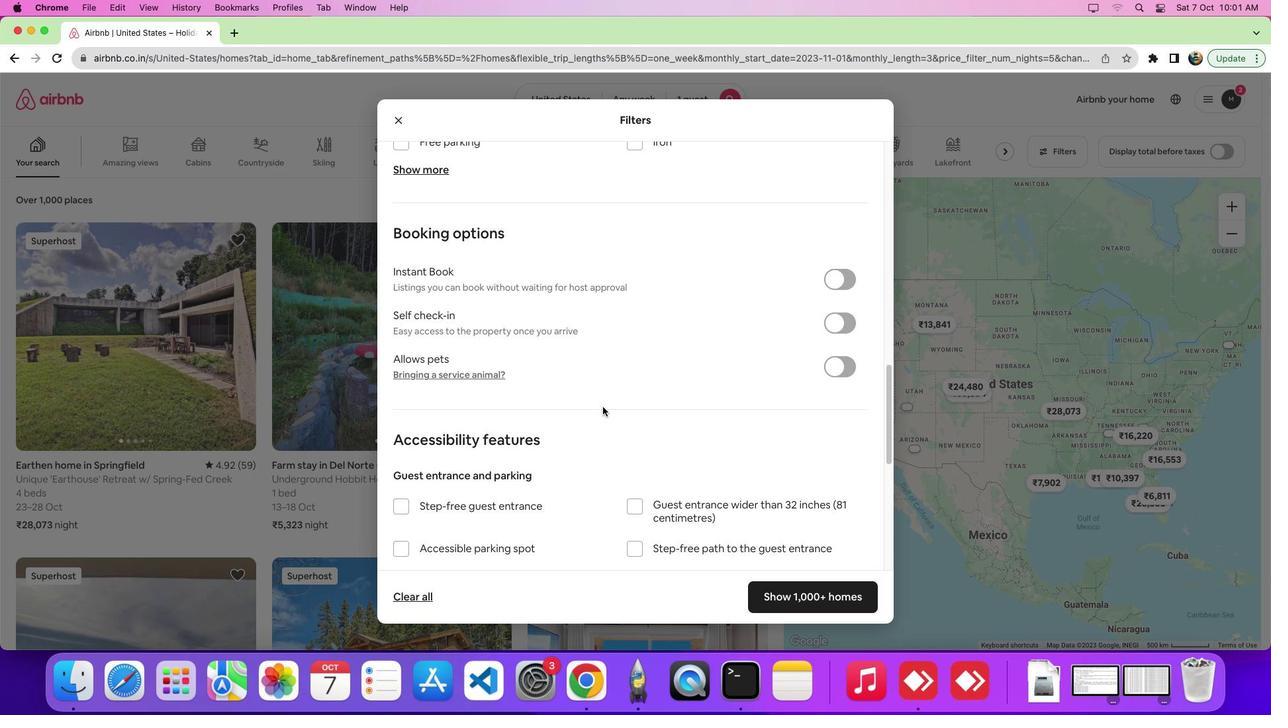
Action: Mouse scrolled (603, 407) with delta (0, 0)
Screenshot: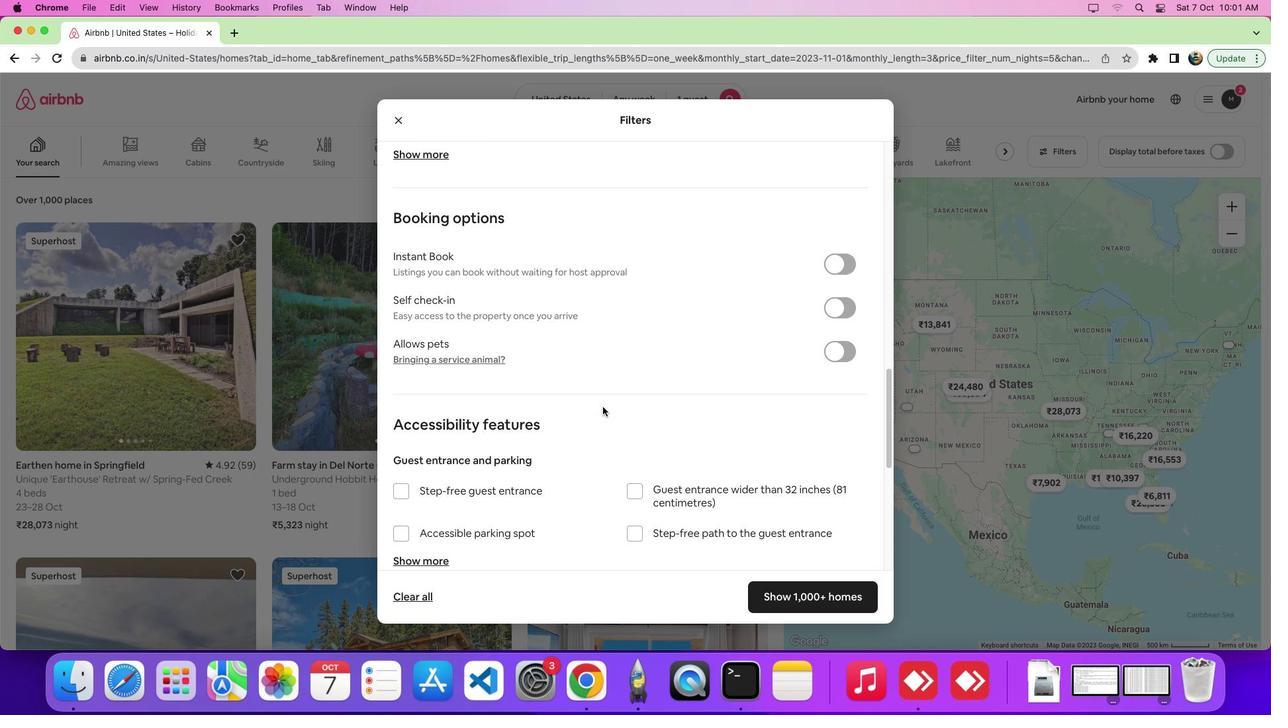 
Action: Mouse scrolled (603, 407) with delta (0, 0)
Screenshot: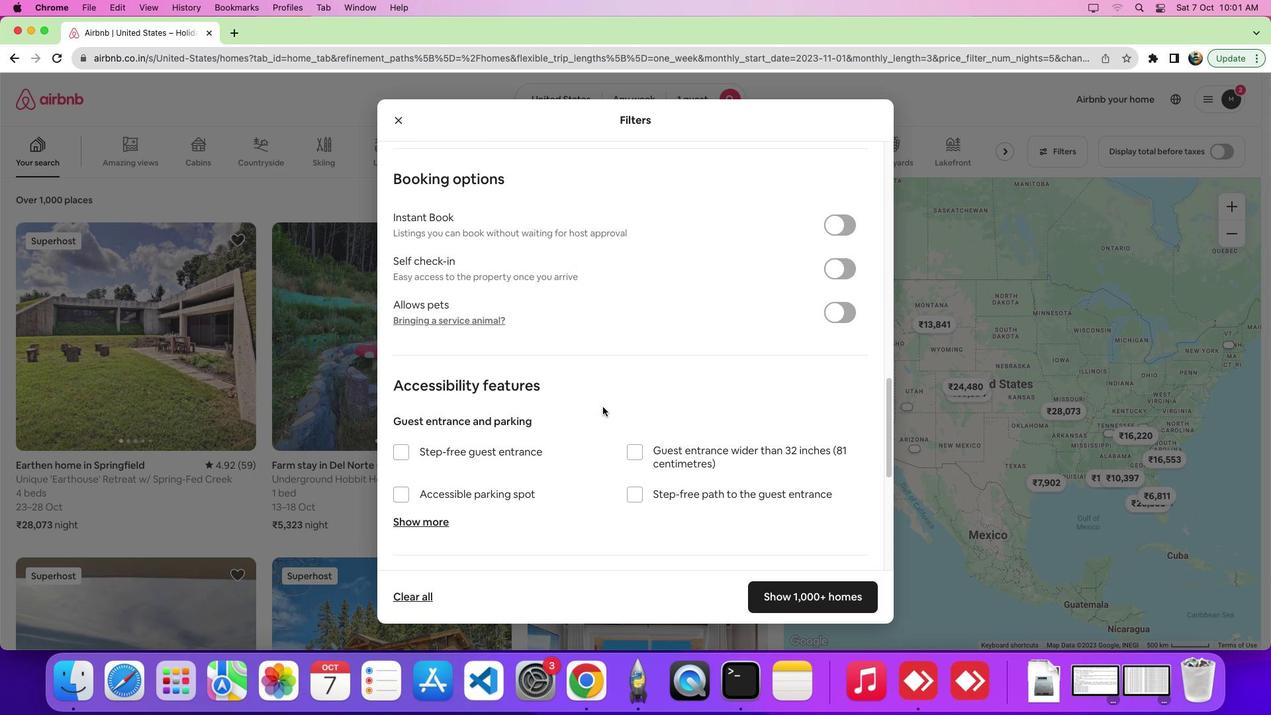 
Action: Mouse scrolled (603, 407) with delta (0, 0)
Screenshot: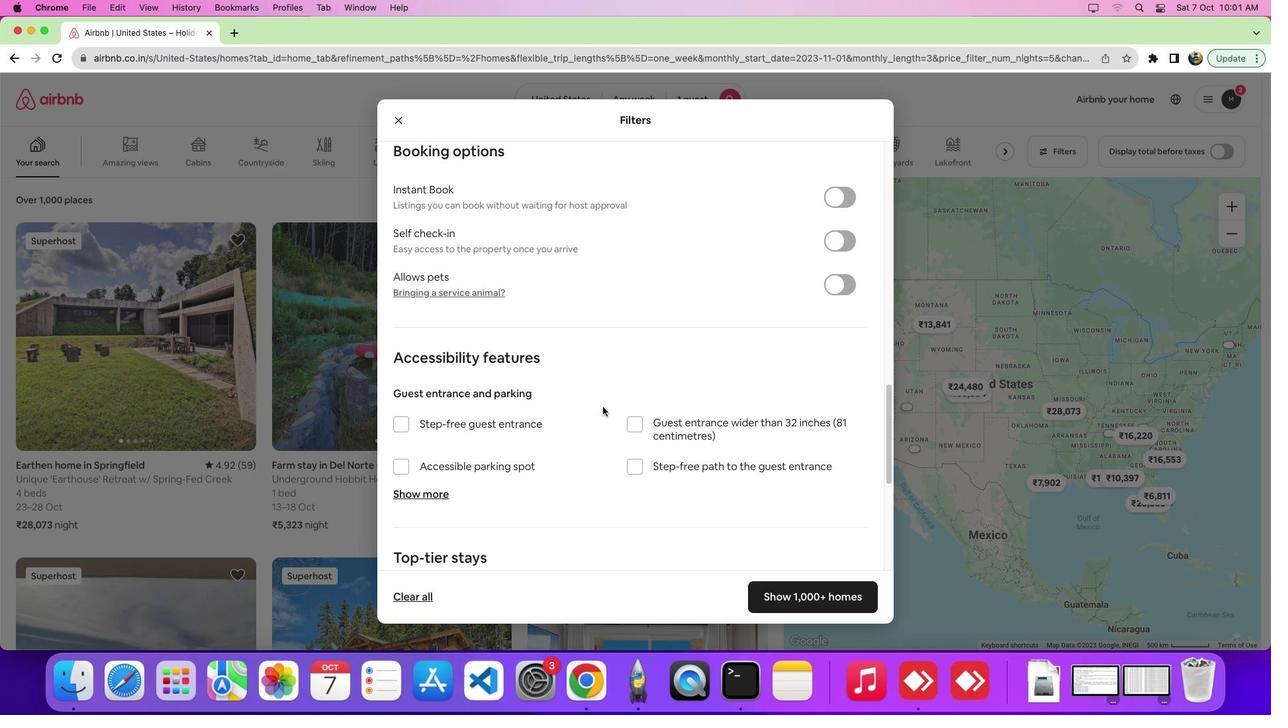 
Action: Mouse moved to (637, 468)
Screenshot: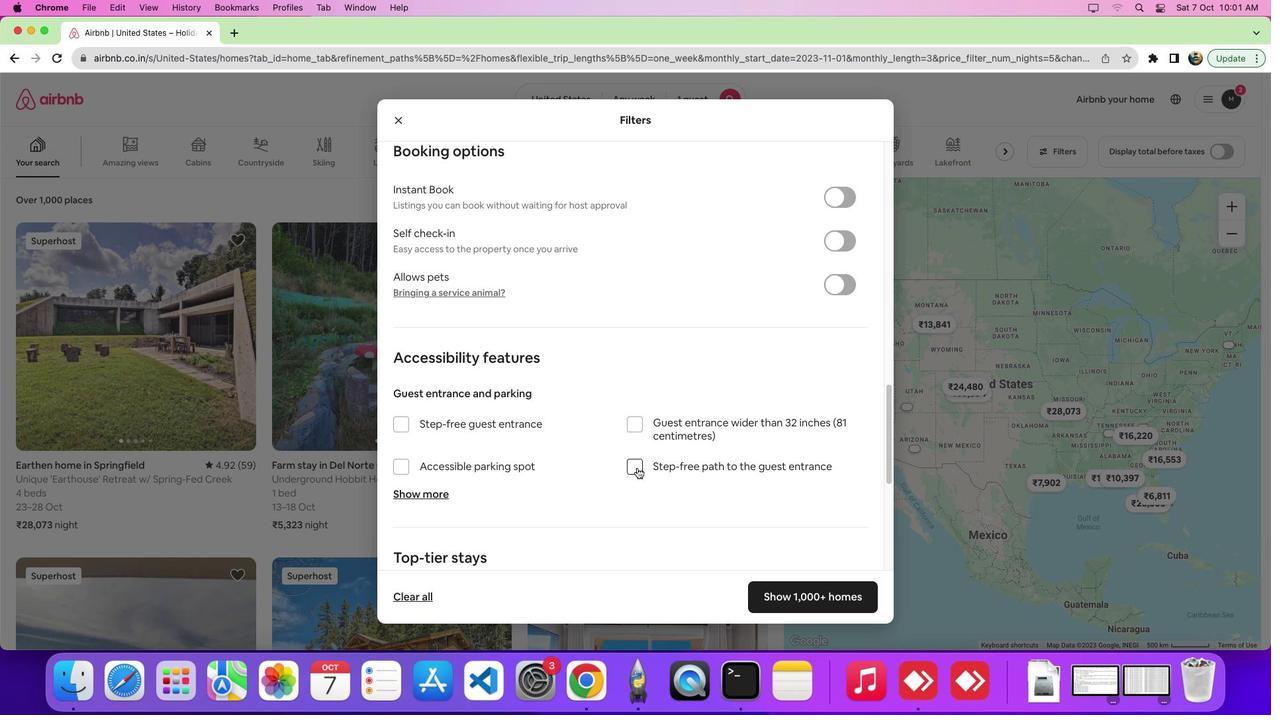 
Action: Mouse pressed left at (637, 468)
Screenshot: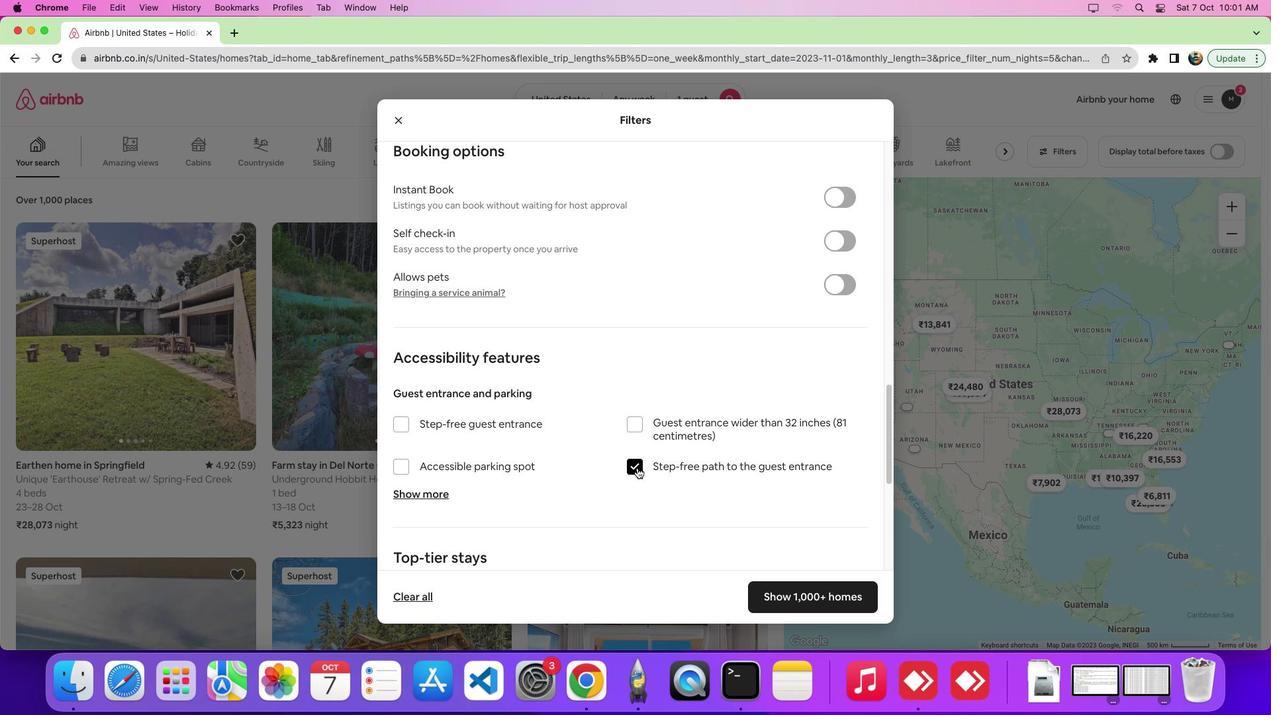 
Action: Mouse moved to (804, 592)
Screenshot: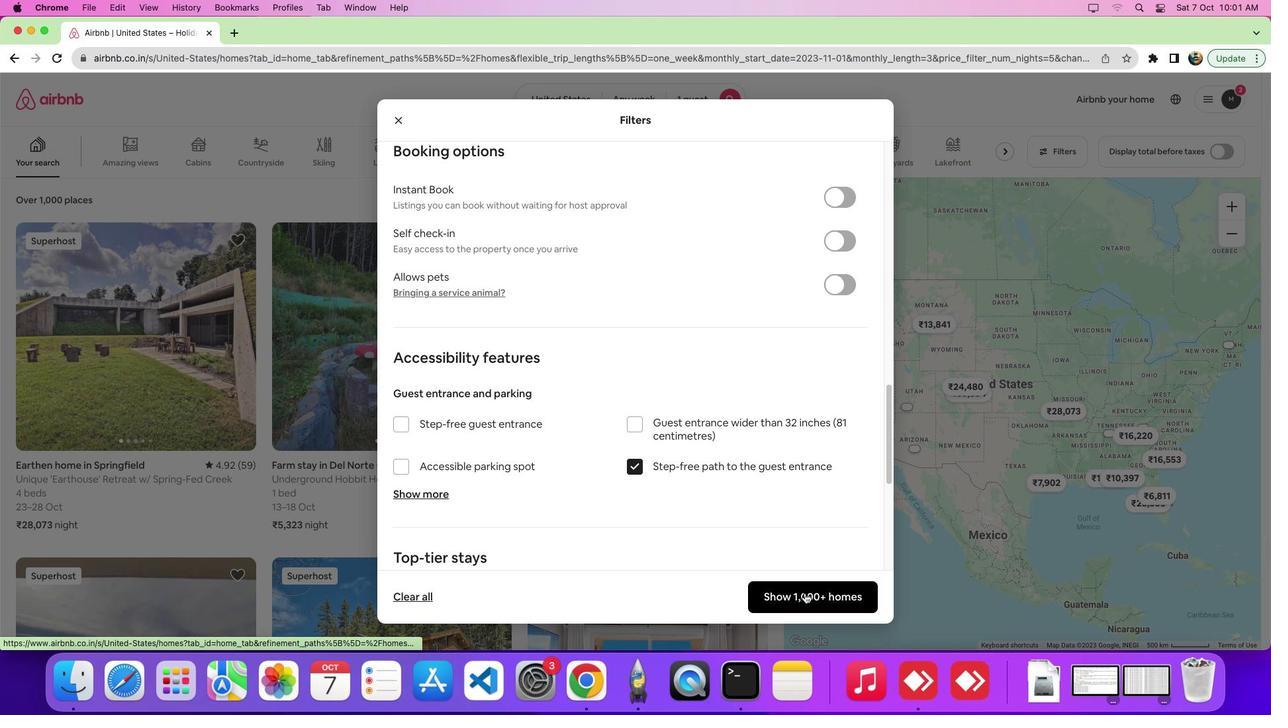 
Action: Mouse pressed left at (804, 592)
Screenshot: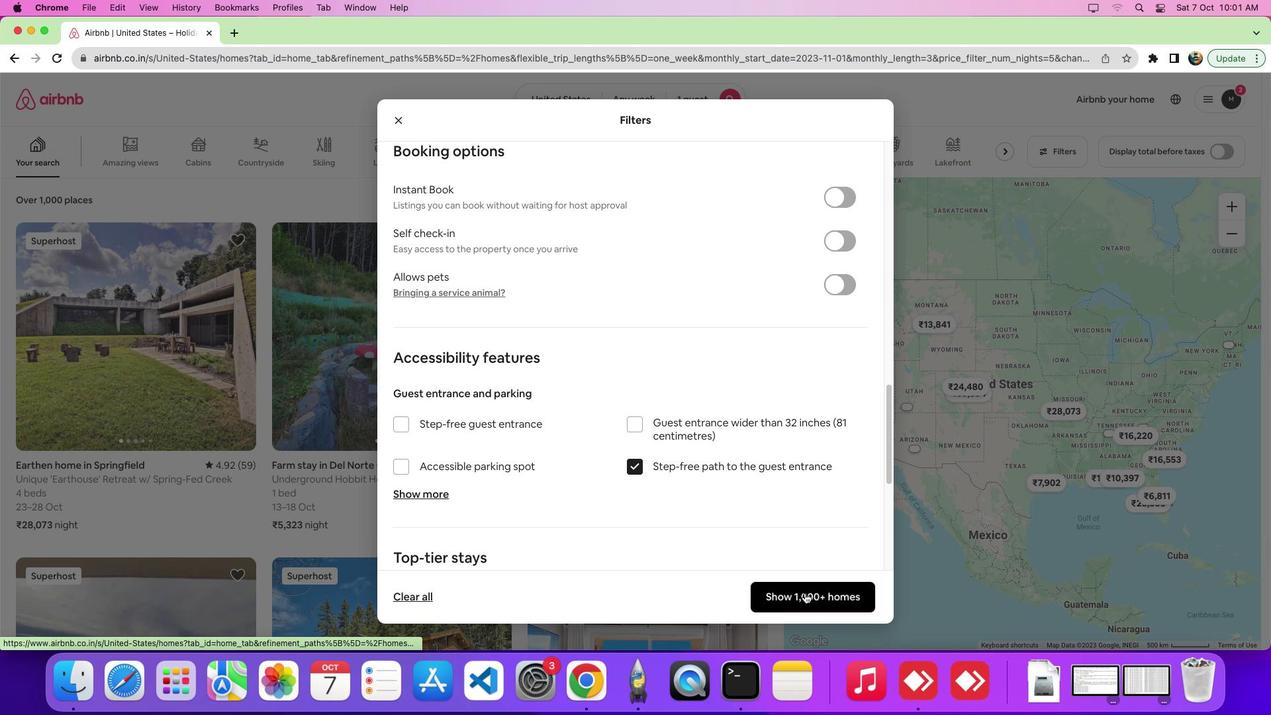 
Action: Mouse moved to (807, 593)
Screenshot: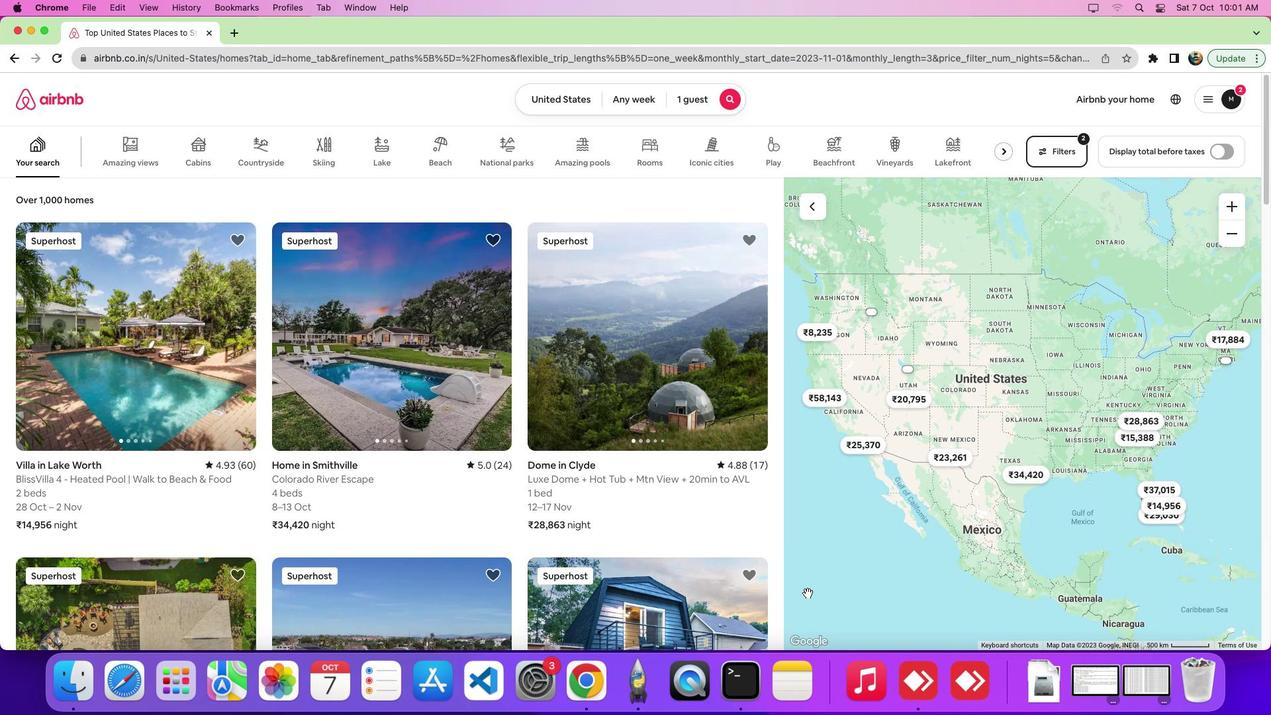 
